 Task: Add an event with the title Third Coffee Meeting with Industry Leader, date '2023/10/04', time 8:50 AM to 10:50 AMand add a description: The sales team reviews individual and collective sales performance against set targets and key performance indicators (KPIs). They analyze sales metrics, revenue figures, conversion rates, and other relevant data to evaluate progress and identify areas for improvement. This performance review helps identify successful strategies and areas that require adjustment or additional support._x000D_
_x000D_
, put the event into Yellow category, logged in from the account softage.9@softage.netand send the event invitation to softage.6@softage.net with CC to  softage.7@softage.net. Set a reminder for the event 2 hour before
Action: Mouse moved to (85, 132)
Screenshot: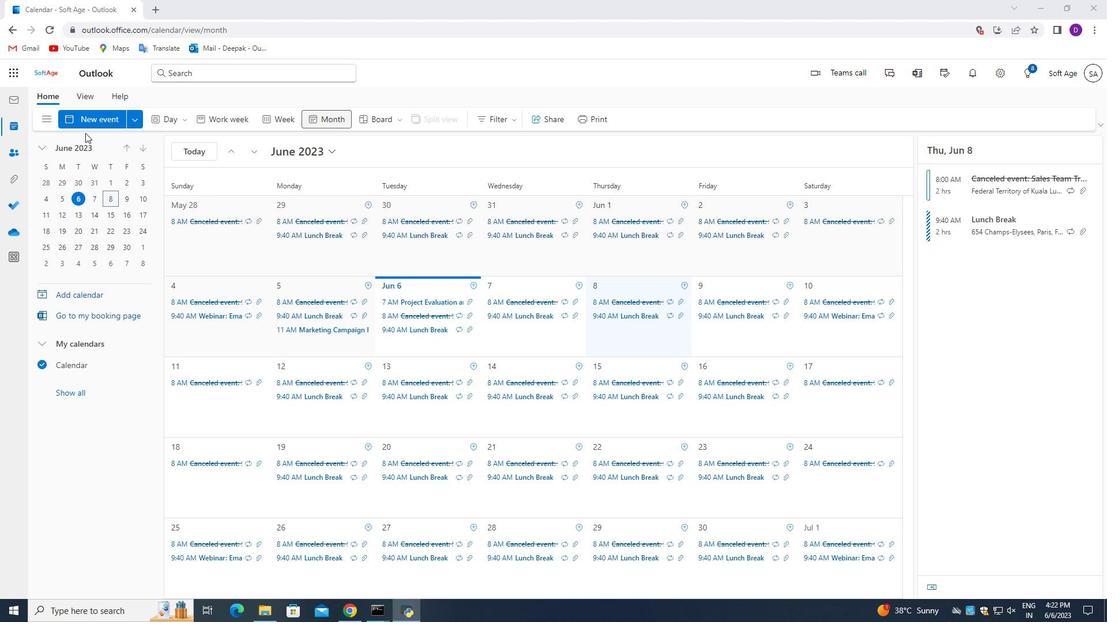 
Action: Mouse pressed left at (85, 132)
Screenshot: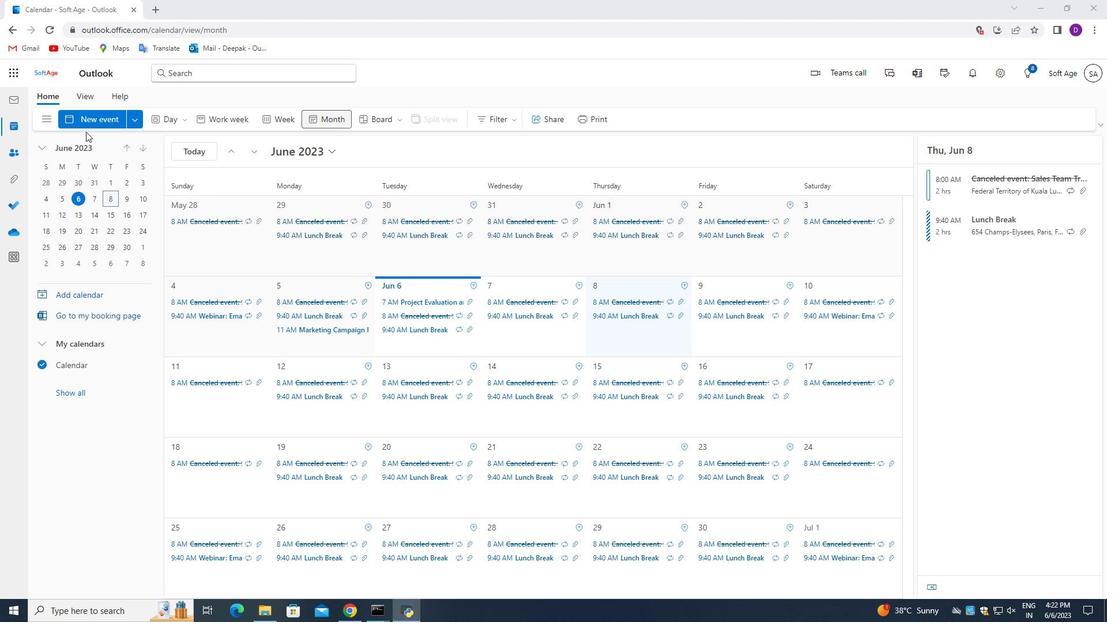 
Action: Mouse moved to (94, 119)
Screenshot: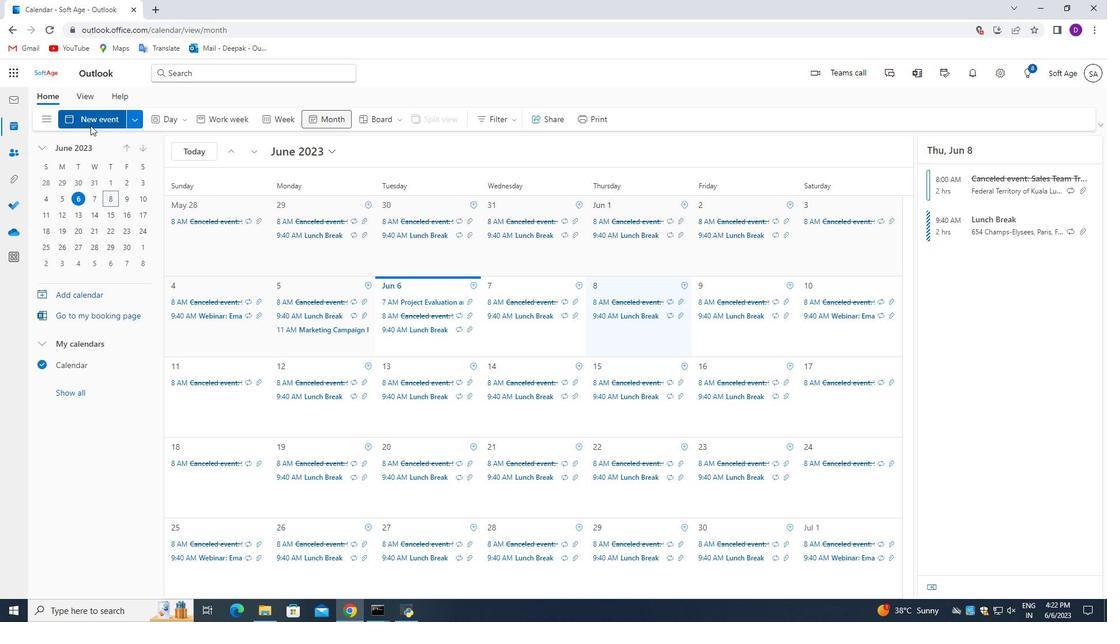
Action: Mouse pressed left at (94, 119)
Screenshot: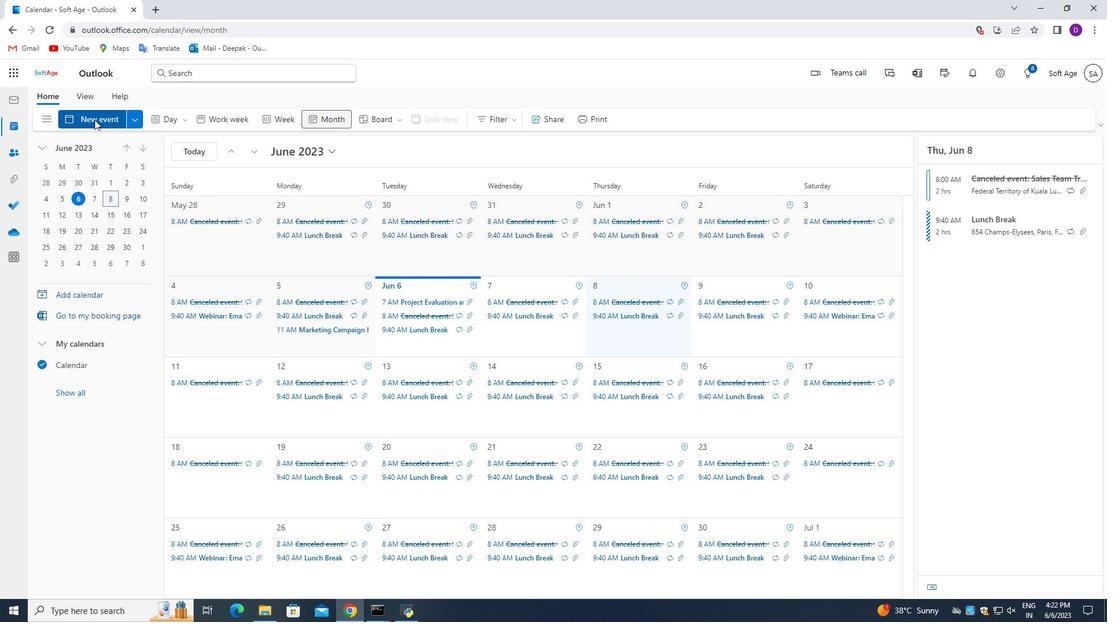 
Action: Mouse moved to (292, 180)
Screenshot: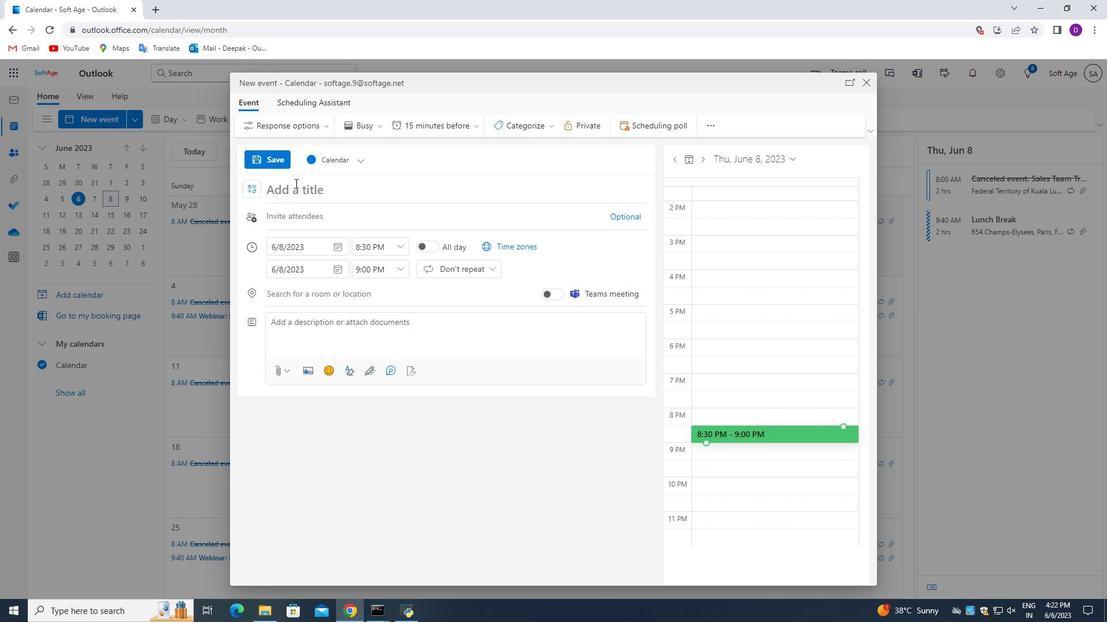 
Action: Key pressed <Key.caps_lock>T<Key.caps_lock>hird<Key.space><Key.caps_lock>C<Key.caps_lock>offee<Key.space><Key.caps_lock>M<Key.caps_lock>eeting<Key.space>with<Key.space><Key.caps_lock>I<Key.caps_lock>ndustry<Key.space><Key.caps_lock>L<Key.caps_lock>eader
Screenshot: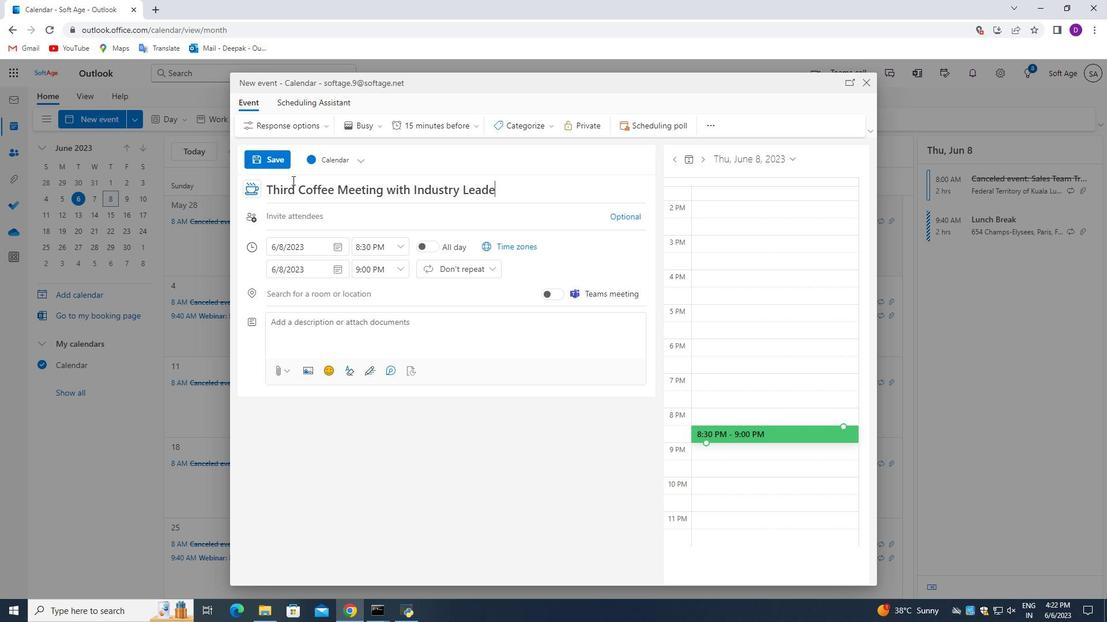 
Action: Mouse moved to (335, 249)
Screenshot: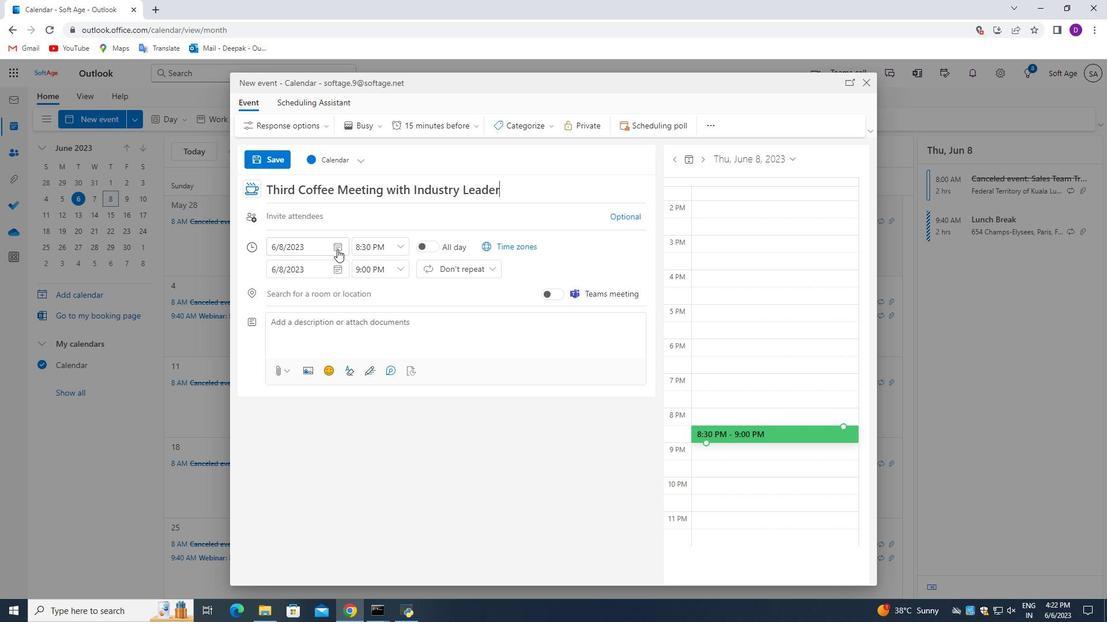 
Action: Mouse pressed left at (335, 249)
Screenshot: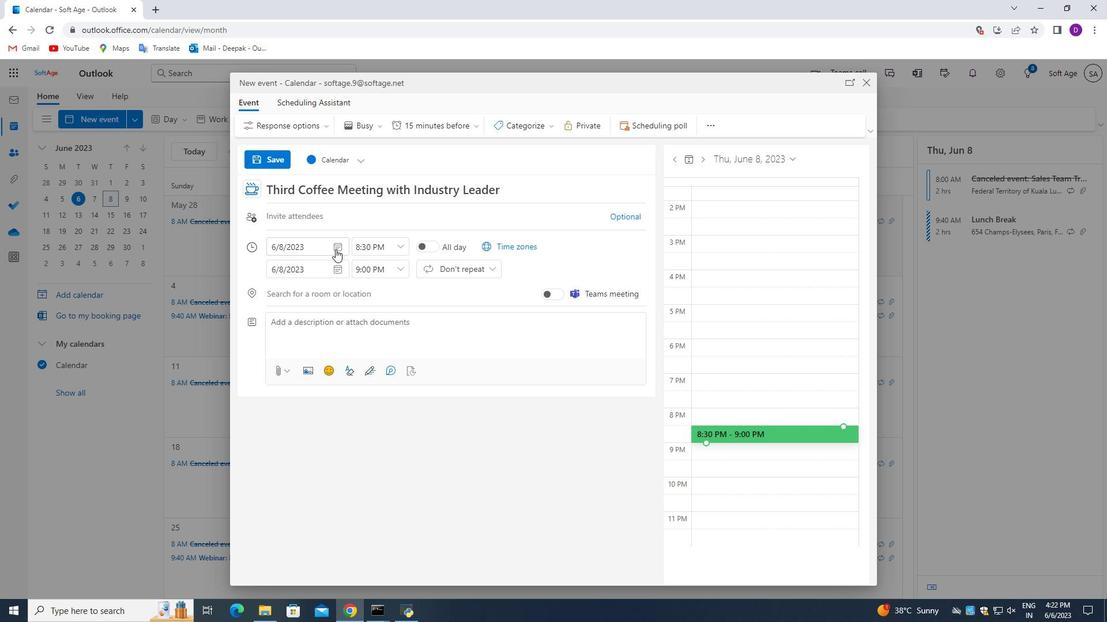 
Action: Mouse moved to (377, 276)
Screenshot: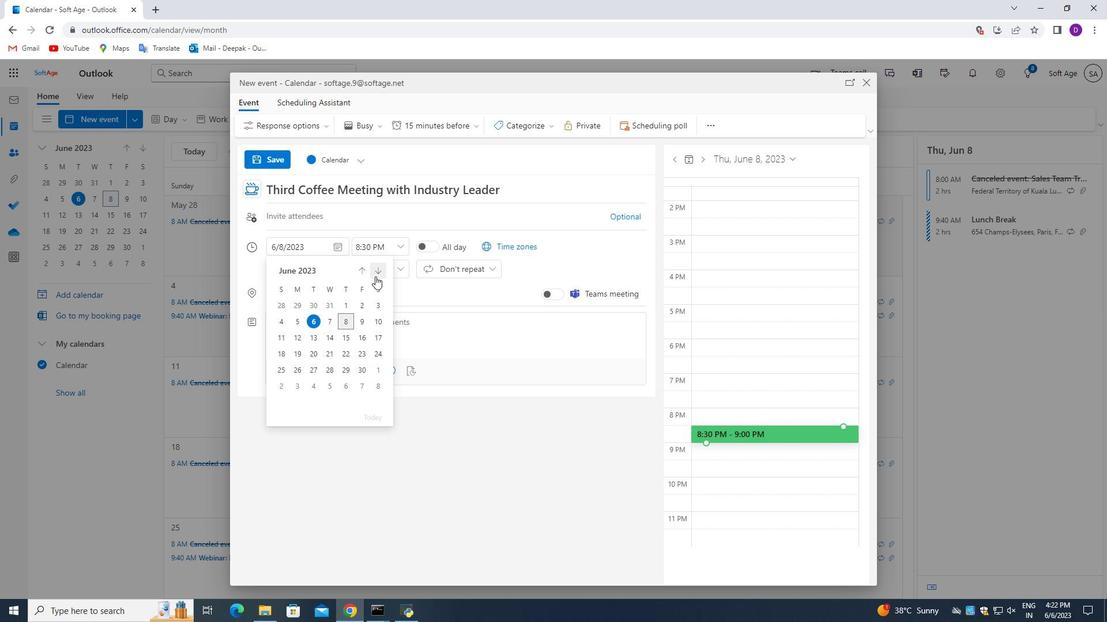 
Action: Mouse pressed left at (377, 276)
Screenshot: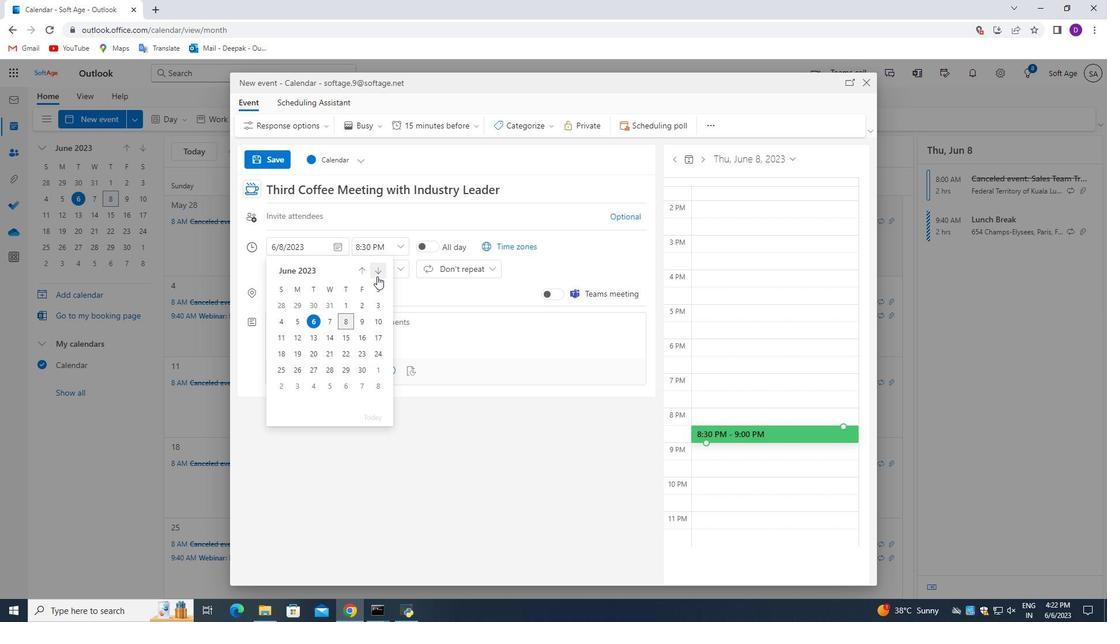 
Action: Mouse pressed left at (377, 276)
Screenshot: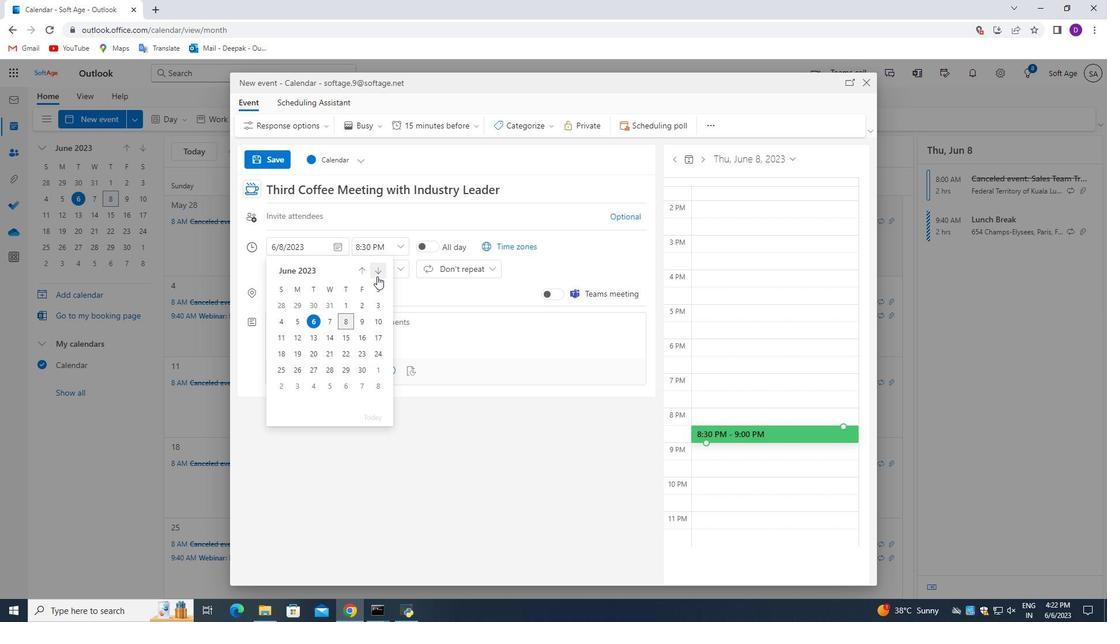 
Action: Mouse pressed left at (377, 276)
Screenshot: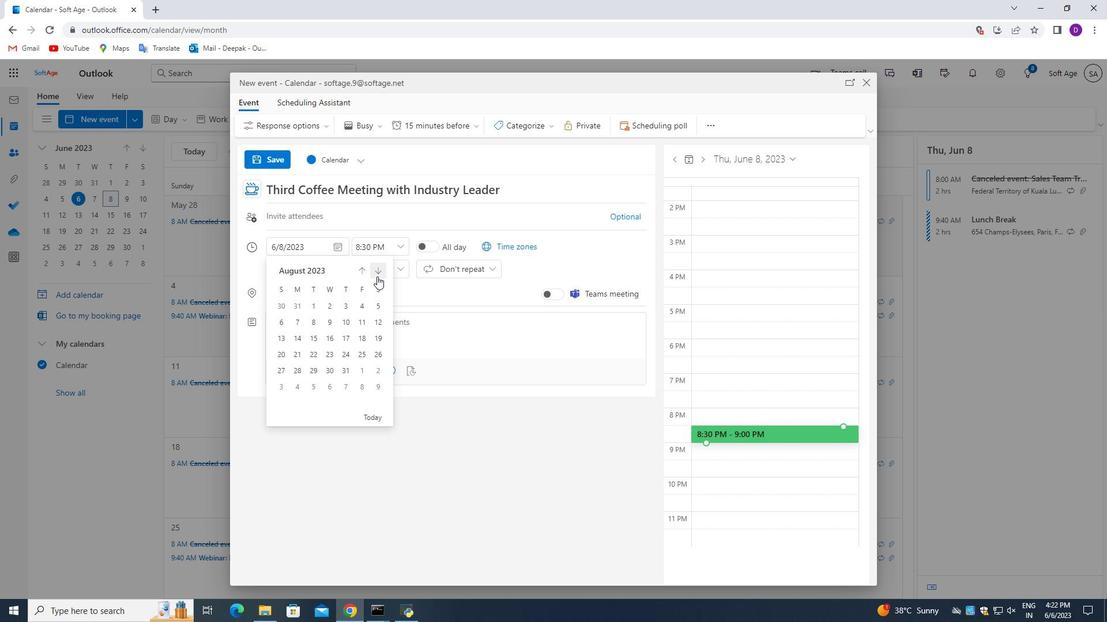 
Action: Mouse pressed left at (377, 276)
Screenshot: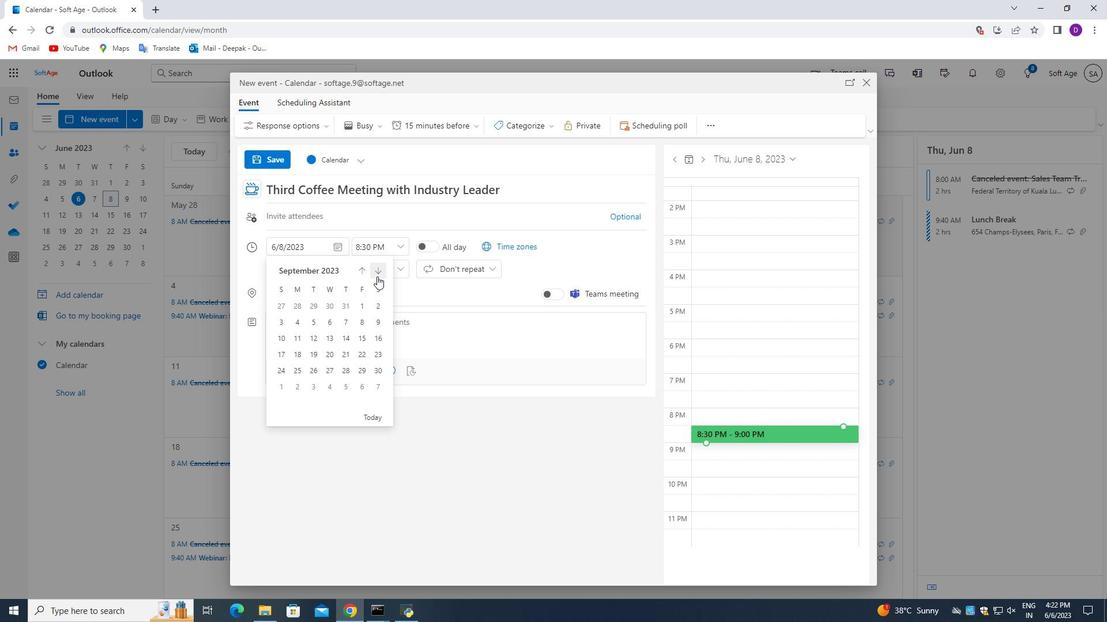
Action: Mouse moved to (335, 306)
Screenshot: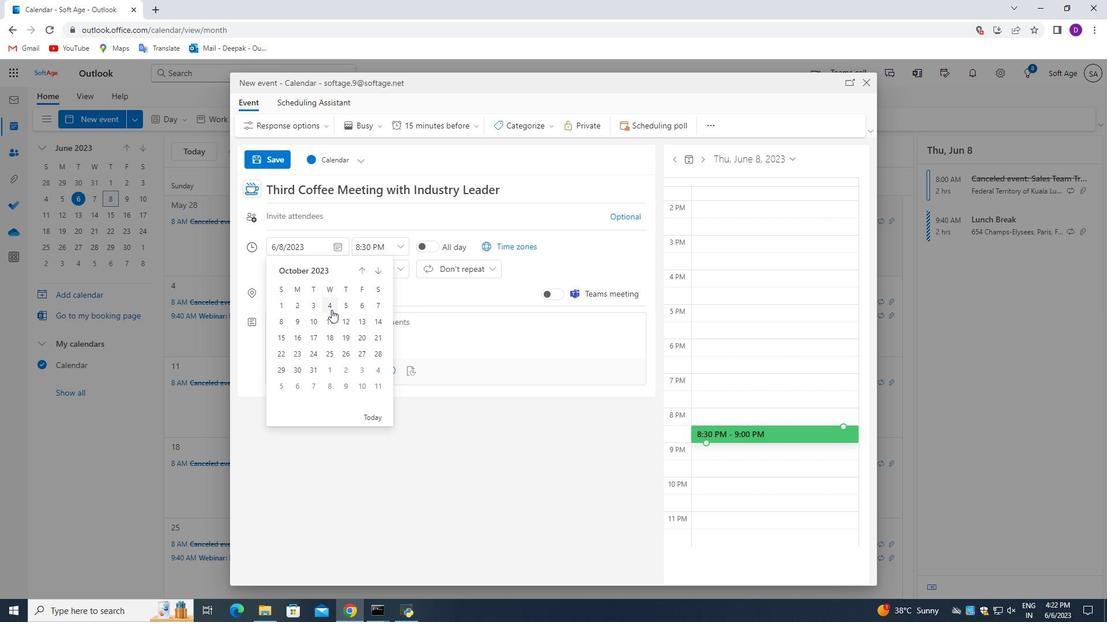 
Action: Mouse pressed left at (335, 306)
Screenshot: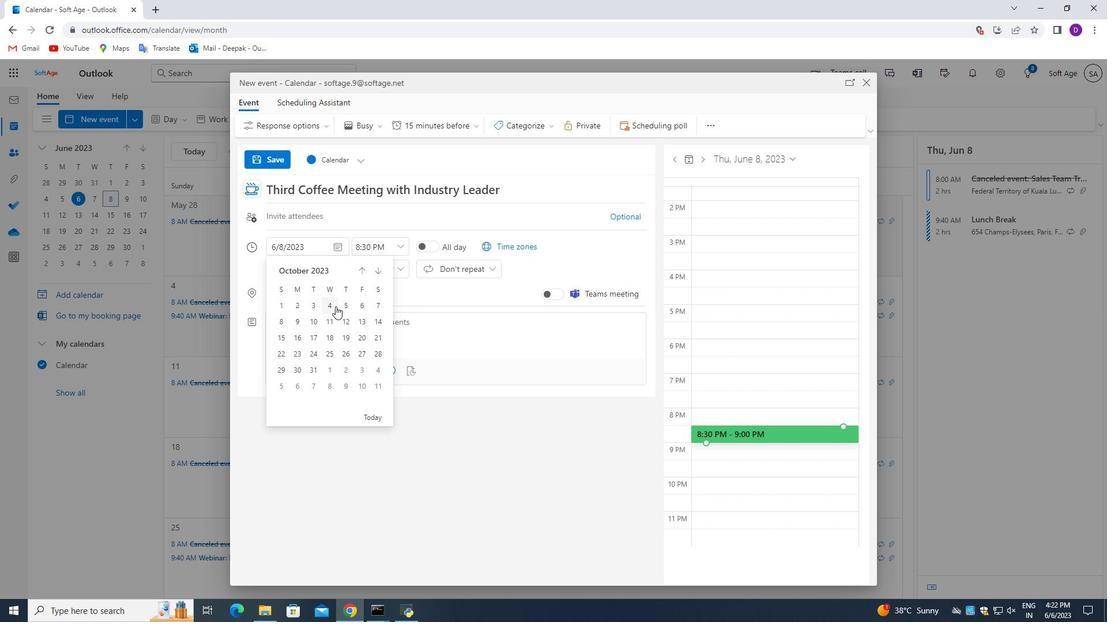 
Action: Mouse moved to (386, 244)
Screenshot: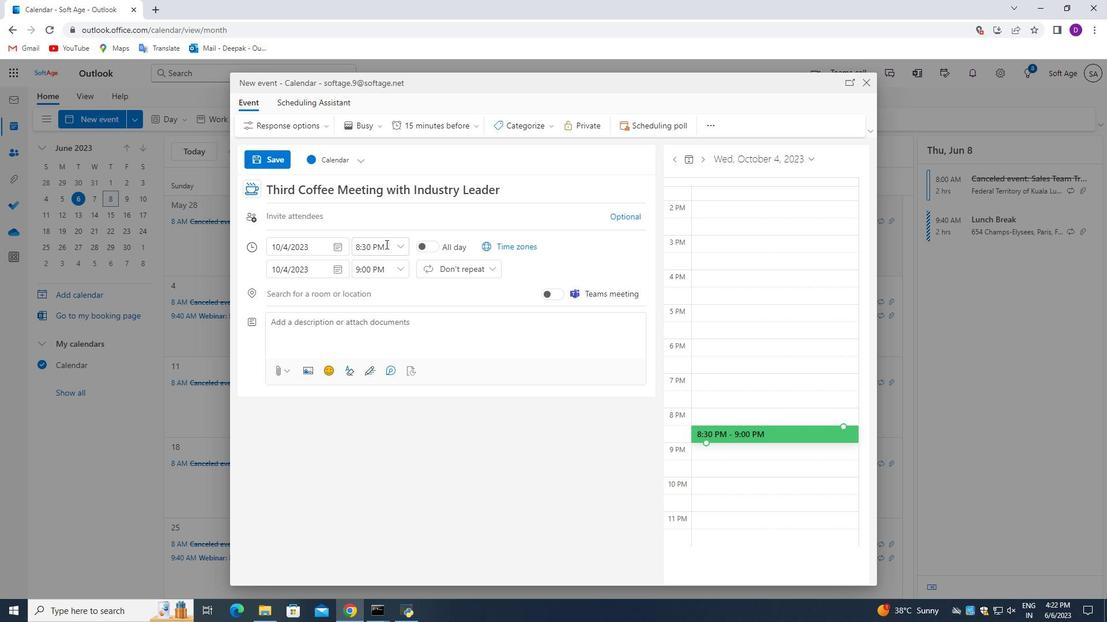 
Action: Mouse pressed left at (386, 244)
Screenshot: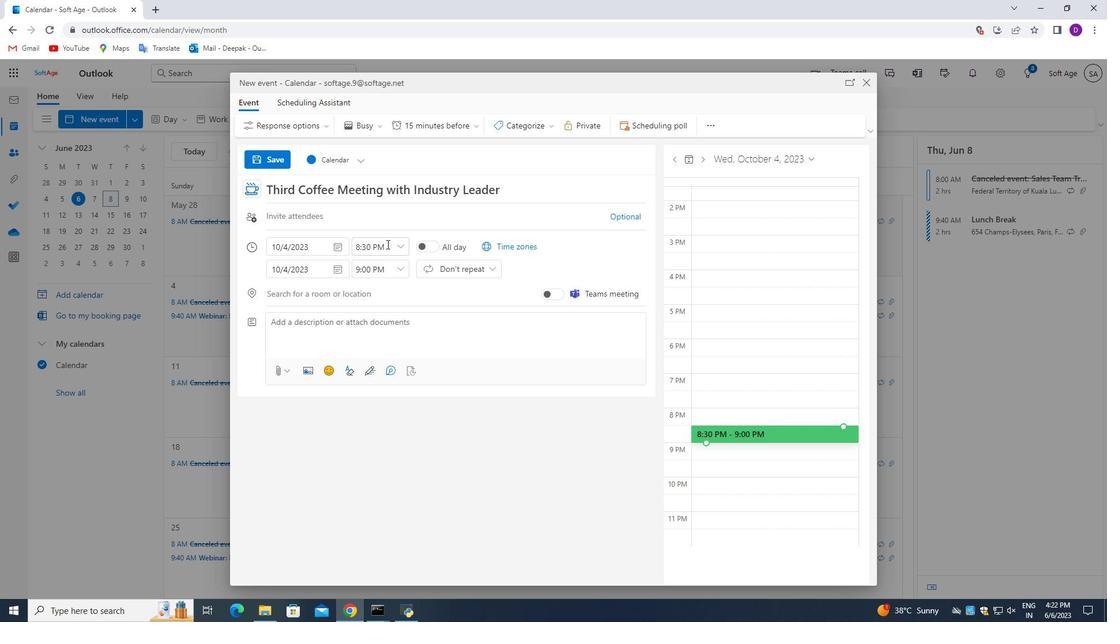
Action: Mouse pressed left at (386, 244)
Screenshot: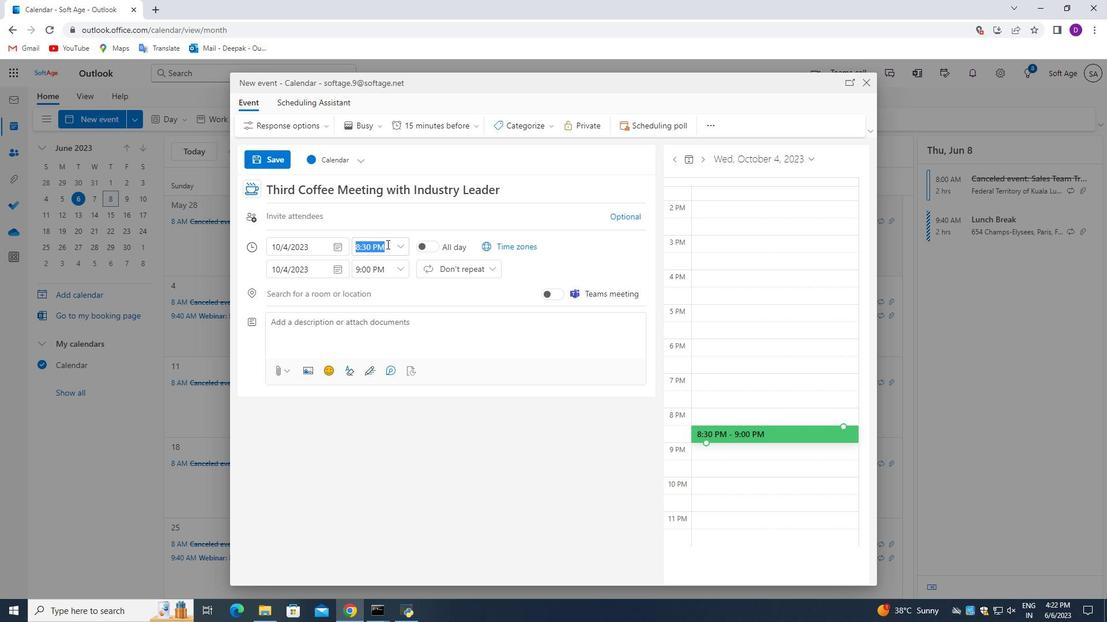 
Action: Mouse moved to (387, 244)
Screenshot: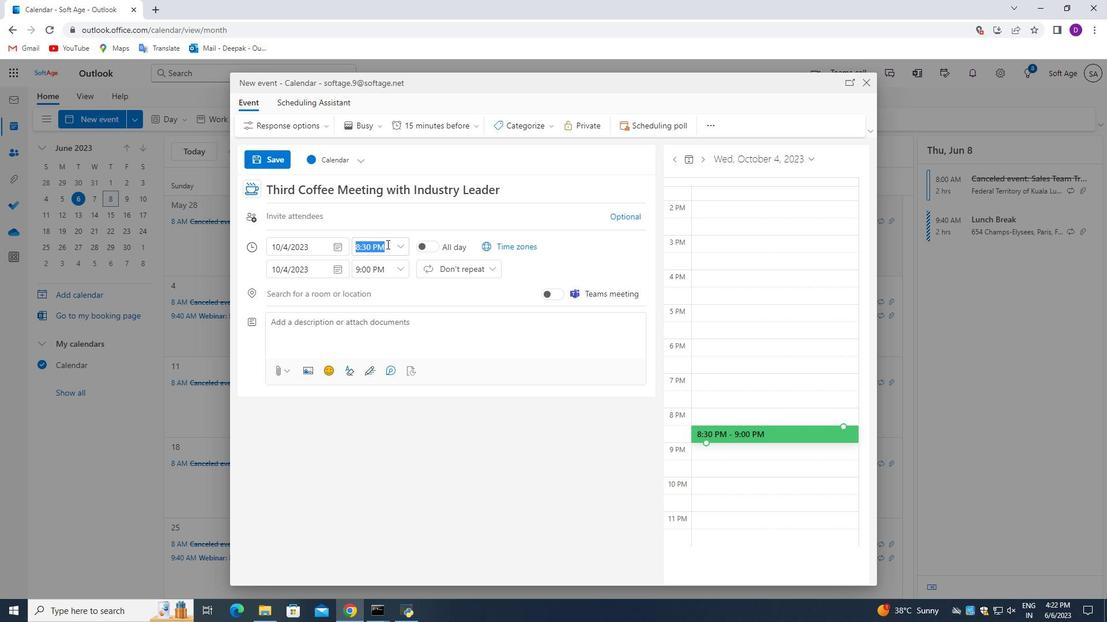 
Action: Mouse pressed left at (387, 244)
Screenshot: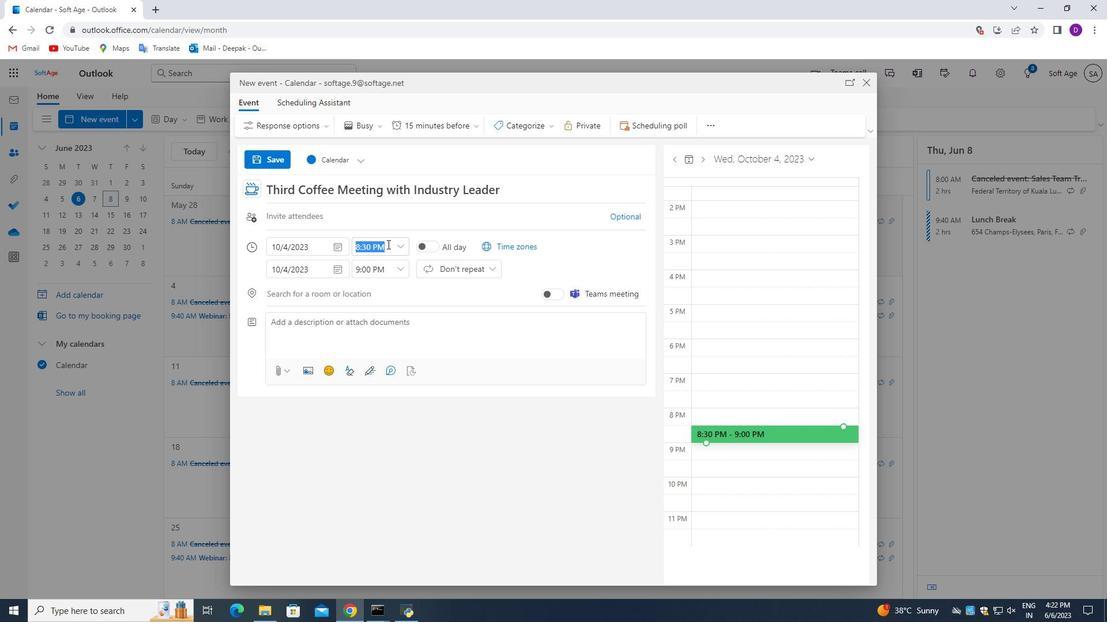 
Action: Mouse moved to (387, 251)
Screenshot: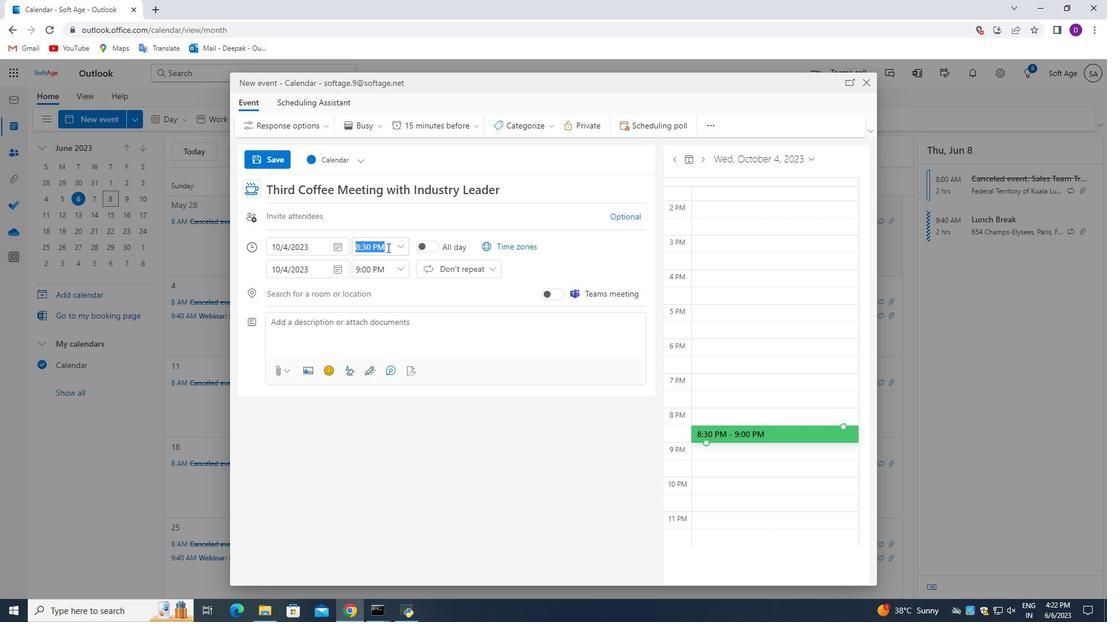 
Action: Mouse pressed left at (387, 251)
Screenshot: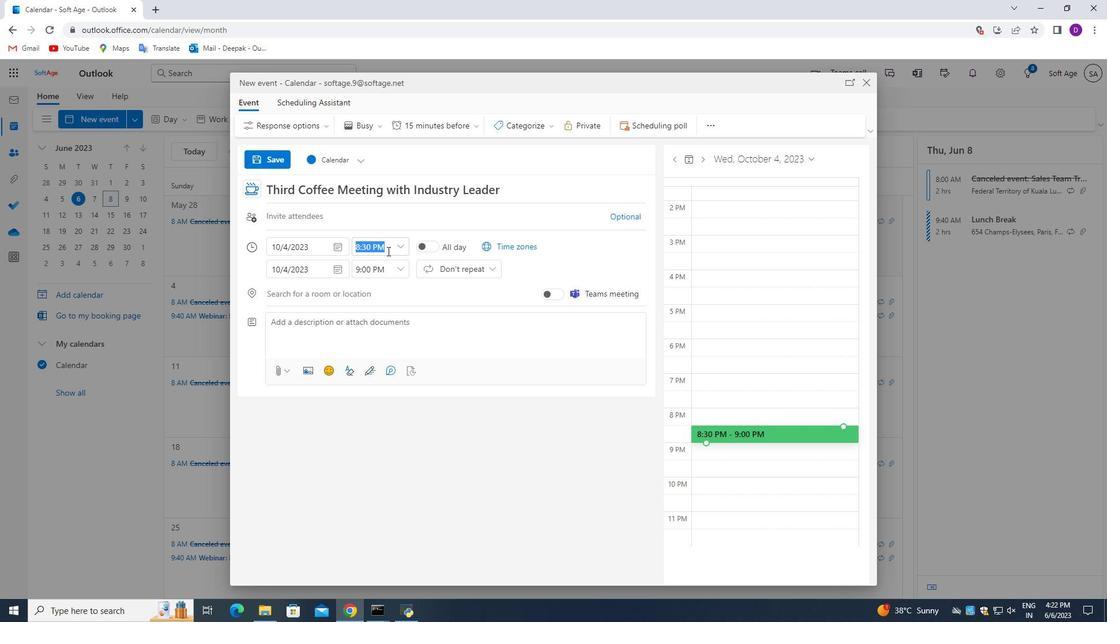
Action: Mouse moved to (385, 251)
Screenshot: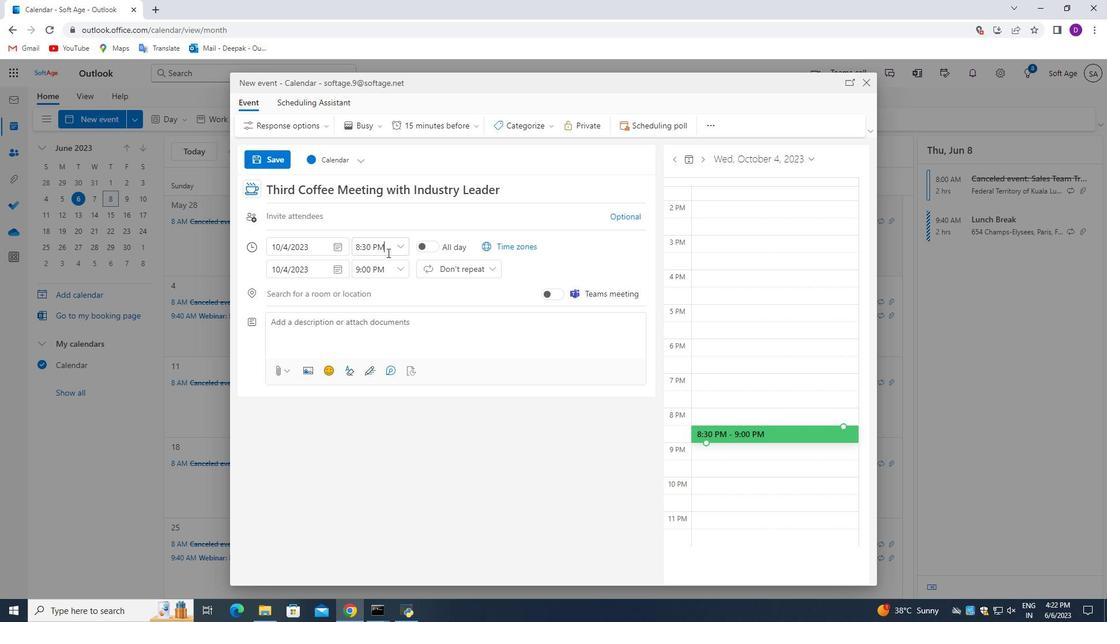 
Action: Key pressed <Key.backspace><Key.backspace><Key.backspace><Key.backspace><Key.backspace>50<Key.space><Key.caps_lock>AM<Key.caps_lock>
Screenshot: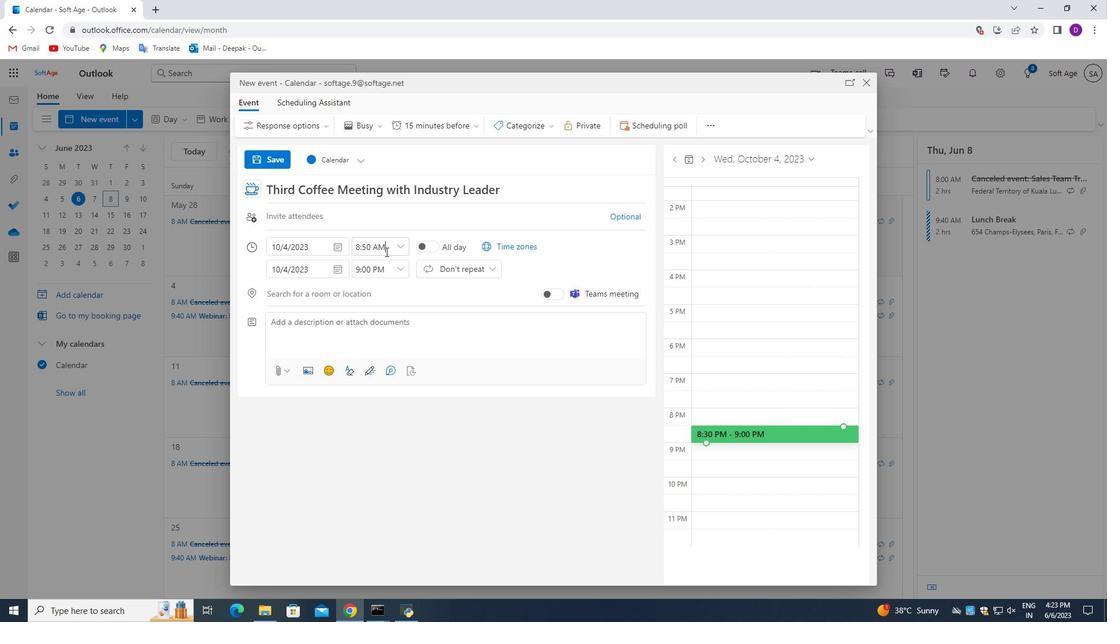 
Action: Mouse moved to (404, 269)
Screenshot: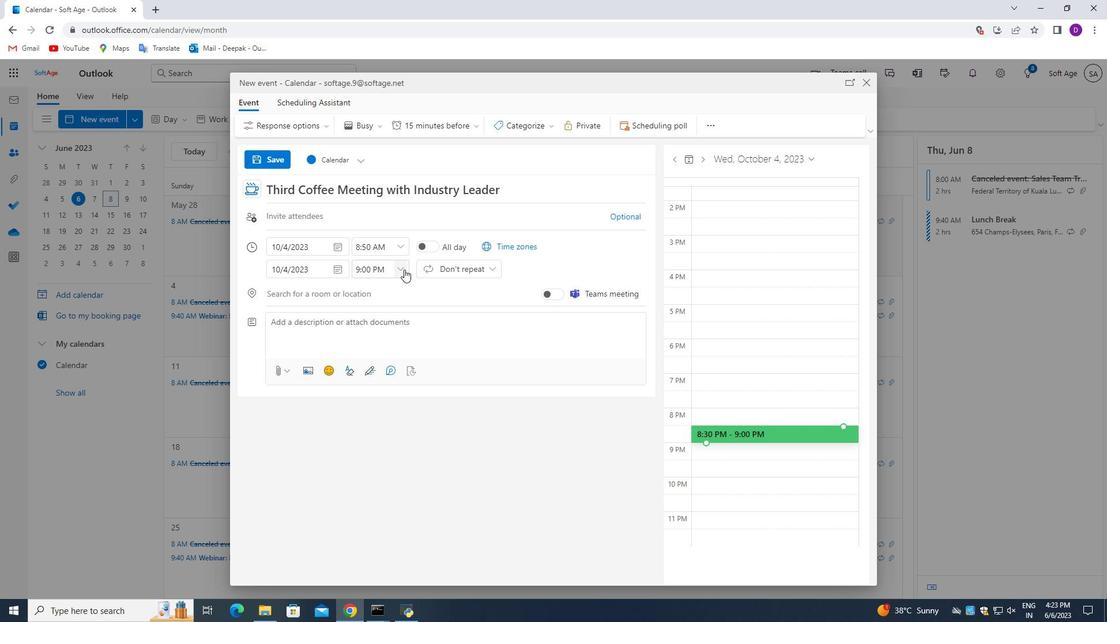 
Action: Mouse pressed left at (404, 269)
Screenshot: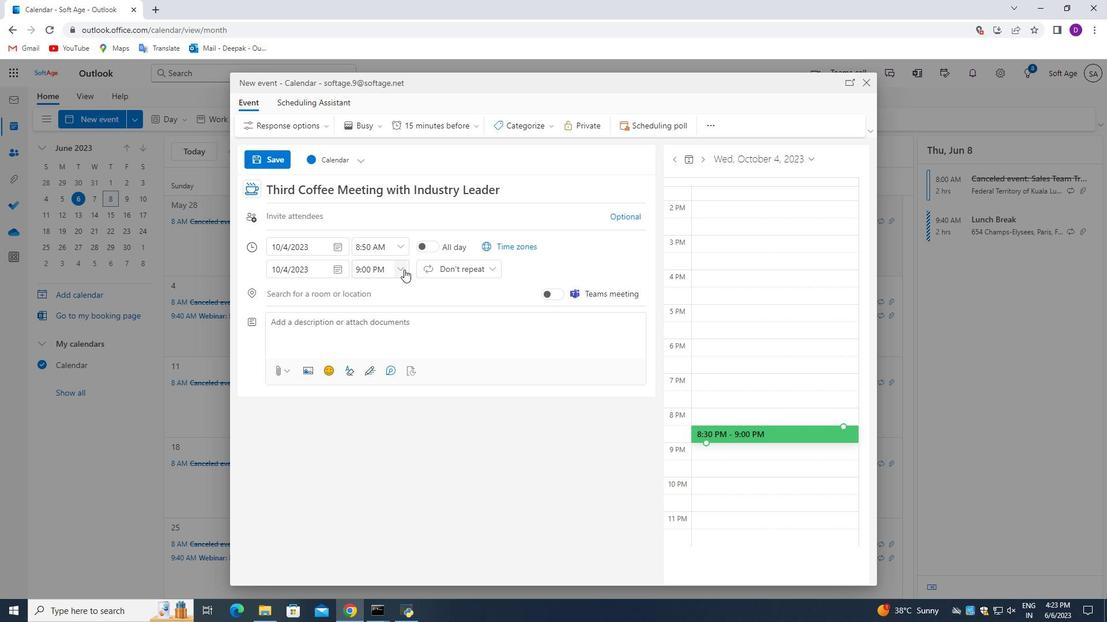
Action: Mouse moved to (388, 350)
Screenshot: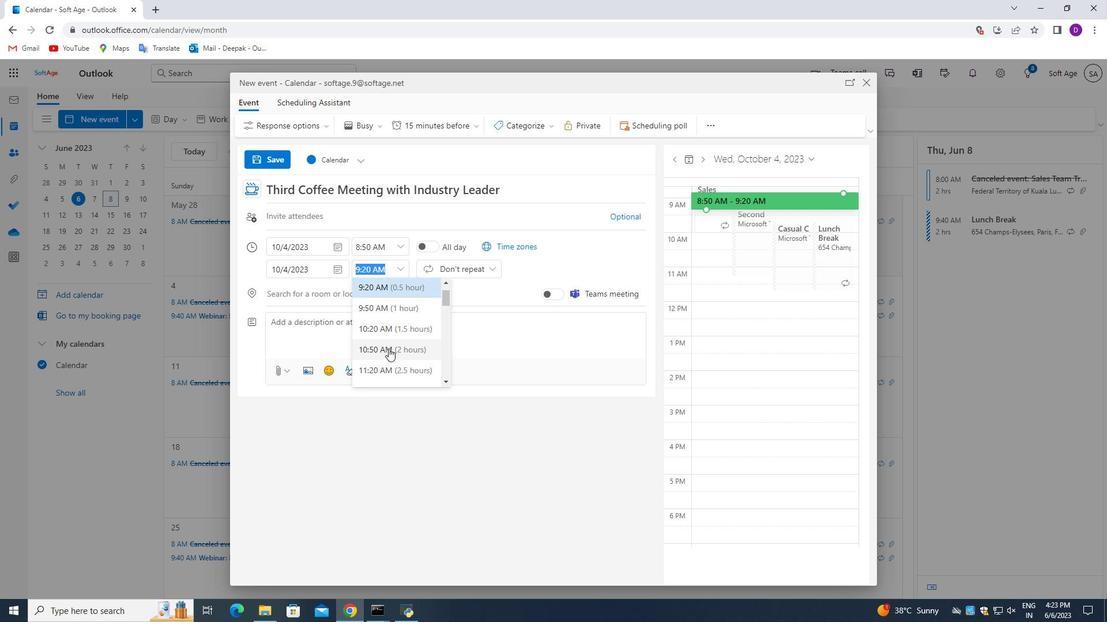 
Action: Mouse pressed left at (388, 350)
Screenshot: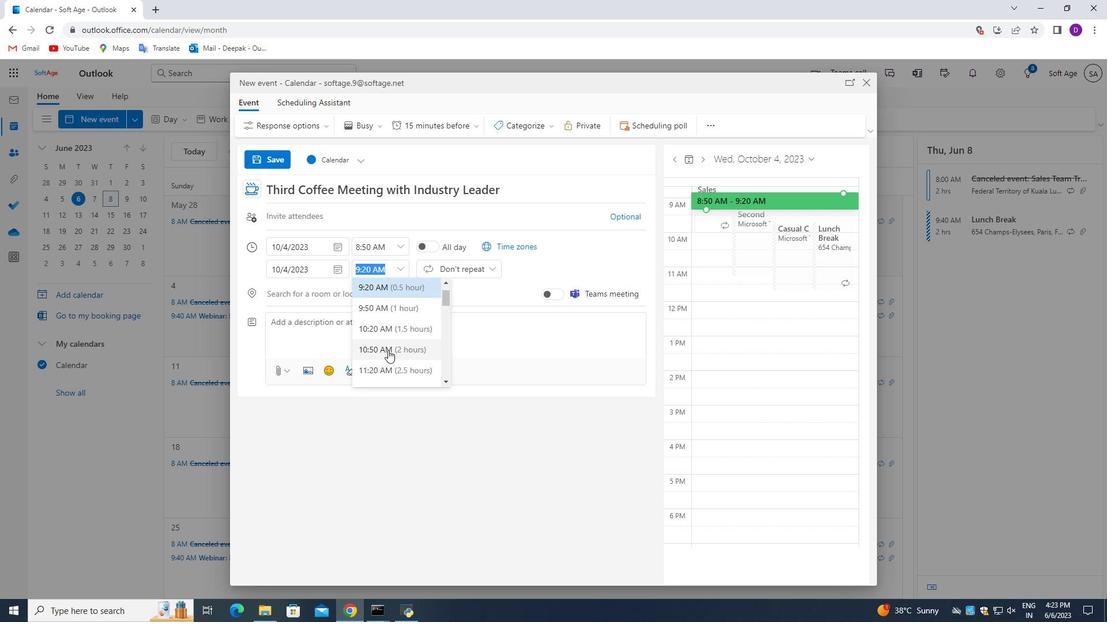 
Action: Mouse moved to (328, 330)
Screenshot: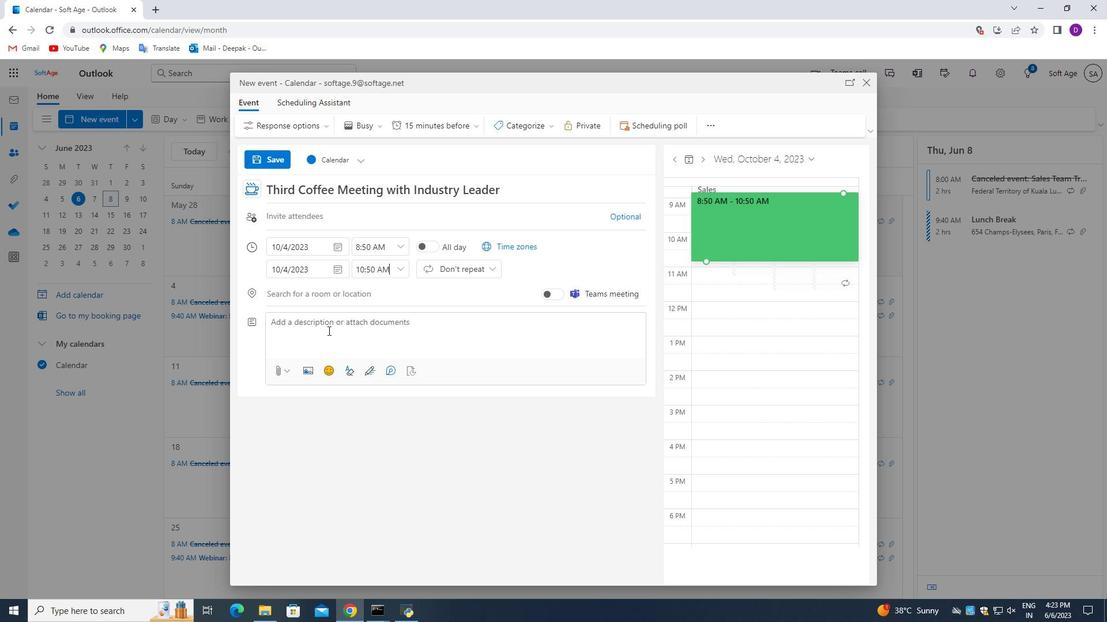 
Action: Mouse pressed left at (328, 330)
Screenshot: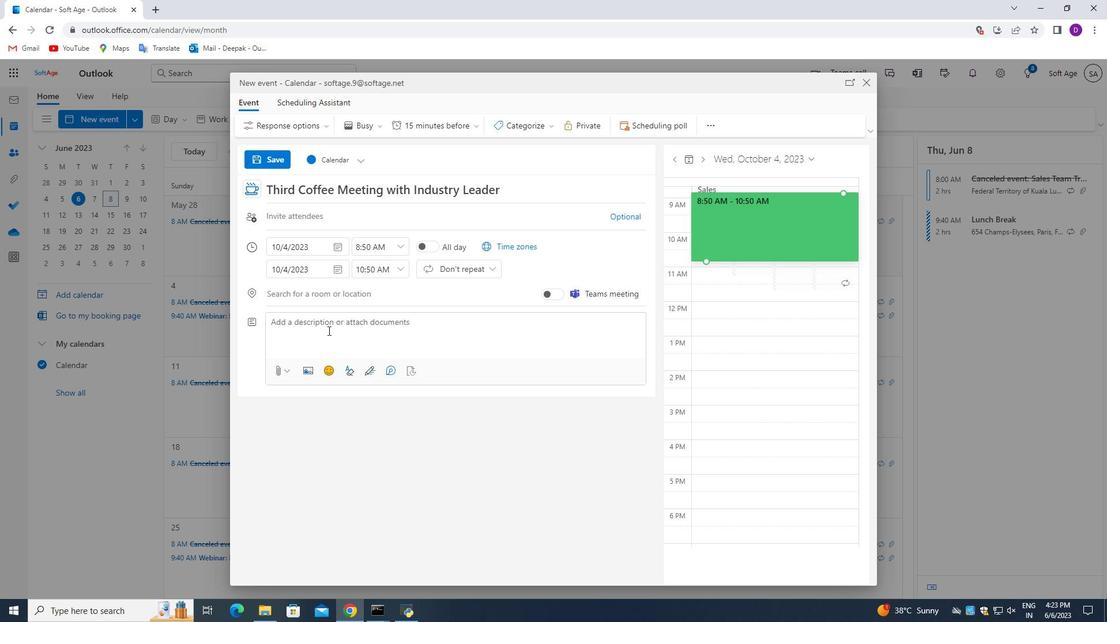 
Action: Key pressed <Key.caps_lock>T<Key.caps_lock>he<Key.space>sales<Key.space>team<Key.space>revui<Key.backspace><Key.backspace>iews<Key.space>ini]=<Key.backspace><Key.backspace><Key.backspace>dividual<Key.space>and<Key.space>collective<Key.space>sales<Key.space>performance<Key.space>against<Key.space>set<Key.space>targets<Key.space>and<Key.space>key<Key.space>performance<Key.space>inid<Key.backspace>dicators<Key.shift_r>(<Key.caps_lock>KPI<Key.caps_lock>s<Key.shift_r>)<Key.left><Key.left><Key.left><Key.left><Key.left><Key.left><Key.space><Key.right><Key.right><Key.right><Key.right><Key.right><Key.right>.<Key.space><Key.caps_lock>T<Key.caps_lock>hey<Key.space>analyze<Key.space>sales<Key.space>metrics,<Key.space>rec<Key.backspace>venue<Key.space>figures,<Key.space>conversion<Key.space>rates,<Key.space>and<Key.space>other<Key.space>relevant<Key.space>df<Key.backspace>ata<Key.space>to<Key.space>evaluate<Key.space>progress<Key.space>and<Key.space>identify<Key.space>areas<Key.space>for<Key.space>improvement.<Key.space><Key.caps_lock>T<Key.caps_lock>his<Key.space>perg<Key.backspace>formn<Key.backspace>ance<Key.space>review<Key.space>helps<Key.space>identify<Key.space>sud<Key.backspace>ccessful<Key.space>sr<Key.backspace>trategies<Key.space>and<Key.space>areas<Key.space>that<Key.space>require<Key.space>adjustment<Key.space>or<Key.space>additional<Key.space>support.
Screenshot: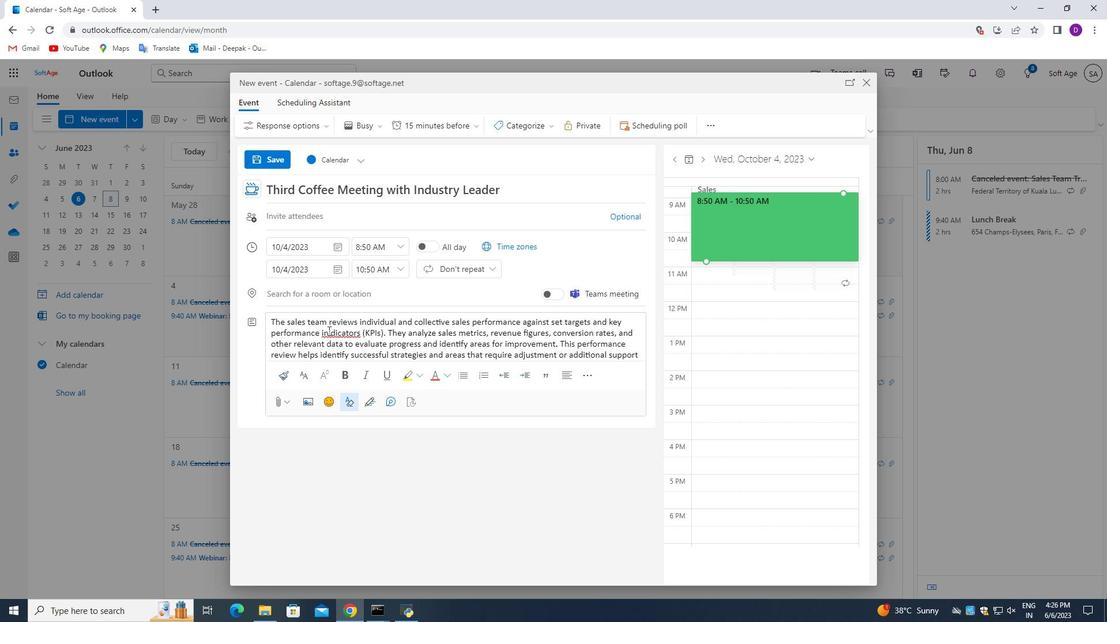 
Action: Mouse moved to (332, 335)
Screenshot: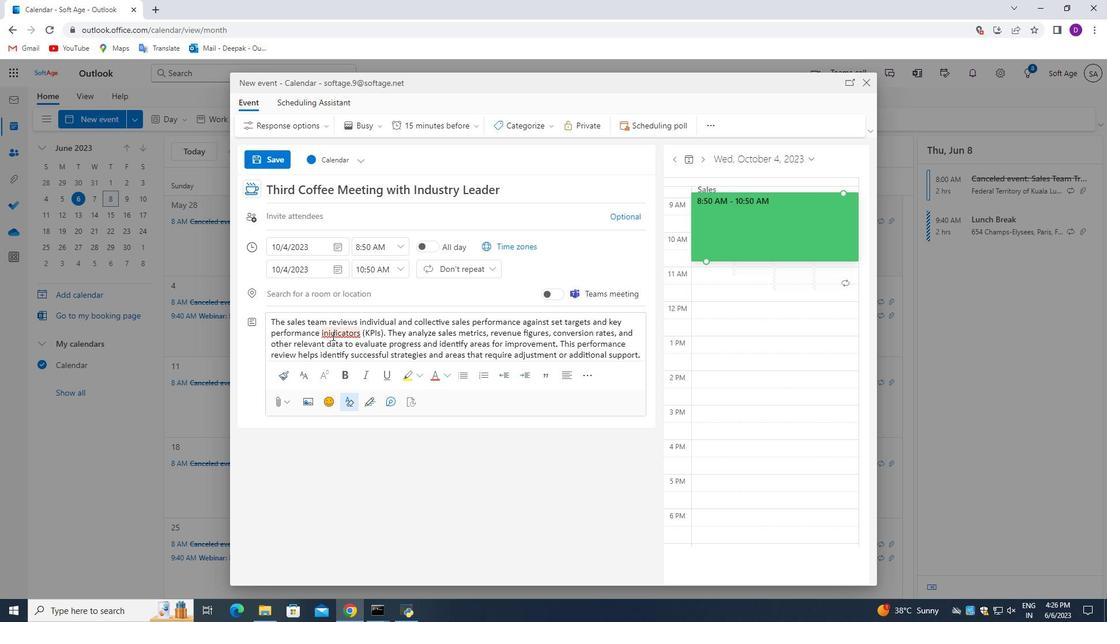 
Action: Mouse pressed left at (332, 335)
Screenshot: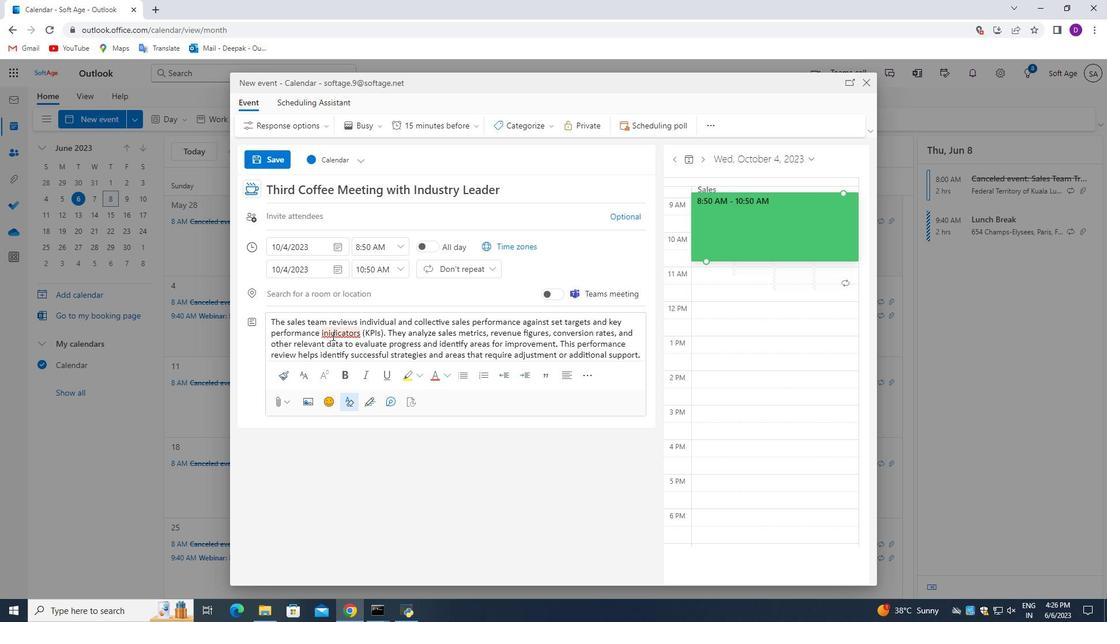
Action: Mouse moved to (329, 335)
Screenshot: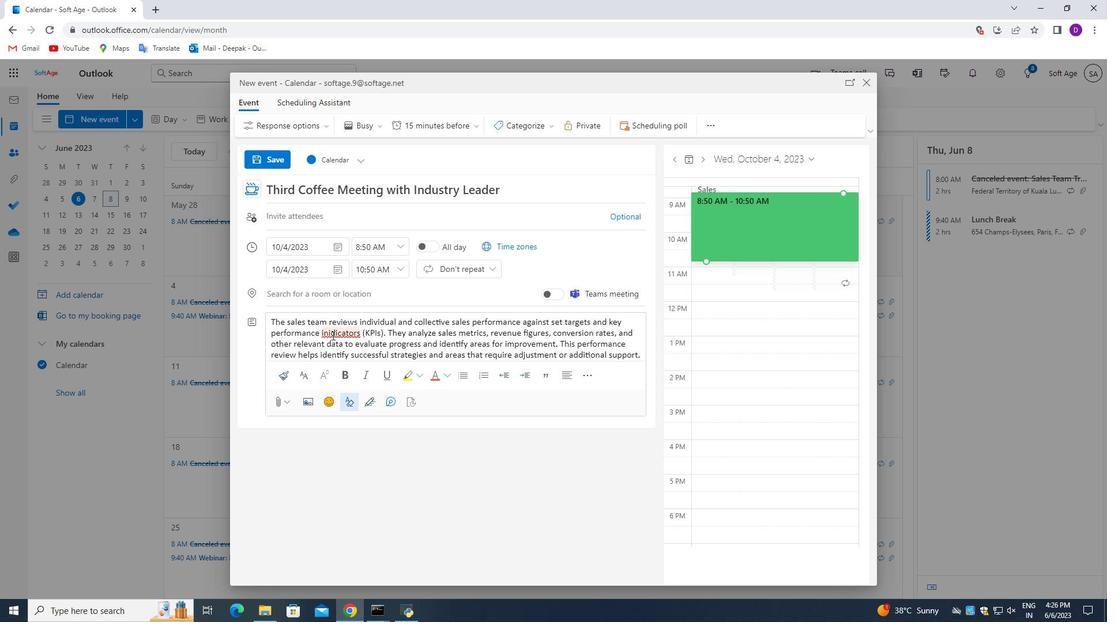 
Action: Mouse pressed left at (329, 335)
Screenshot: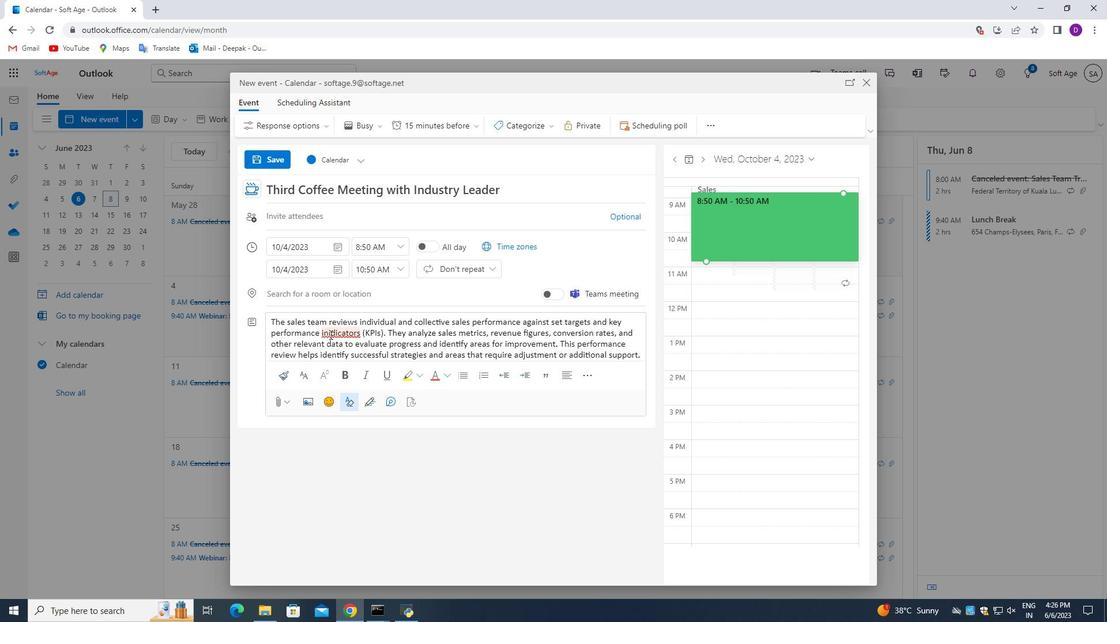 
Action: Mouse moved to (348, 327)
Screenshot: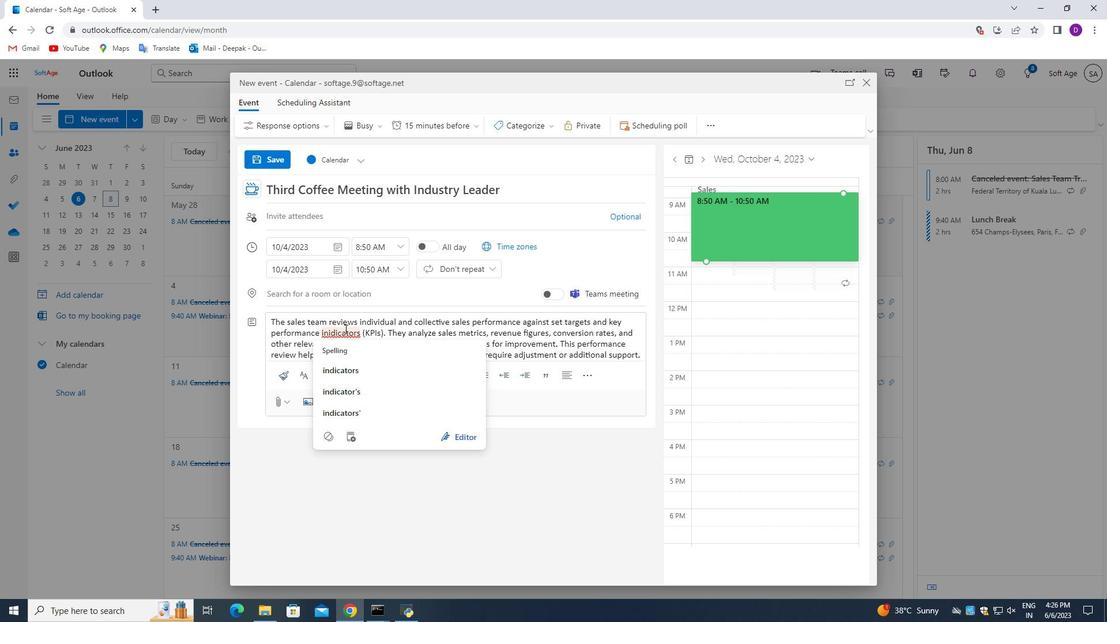 
Action: Key pressed <Key.backspace>
Screenshot: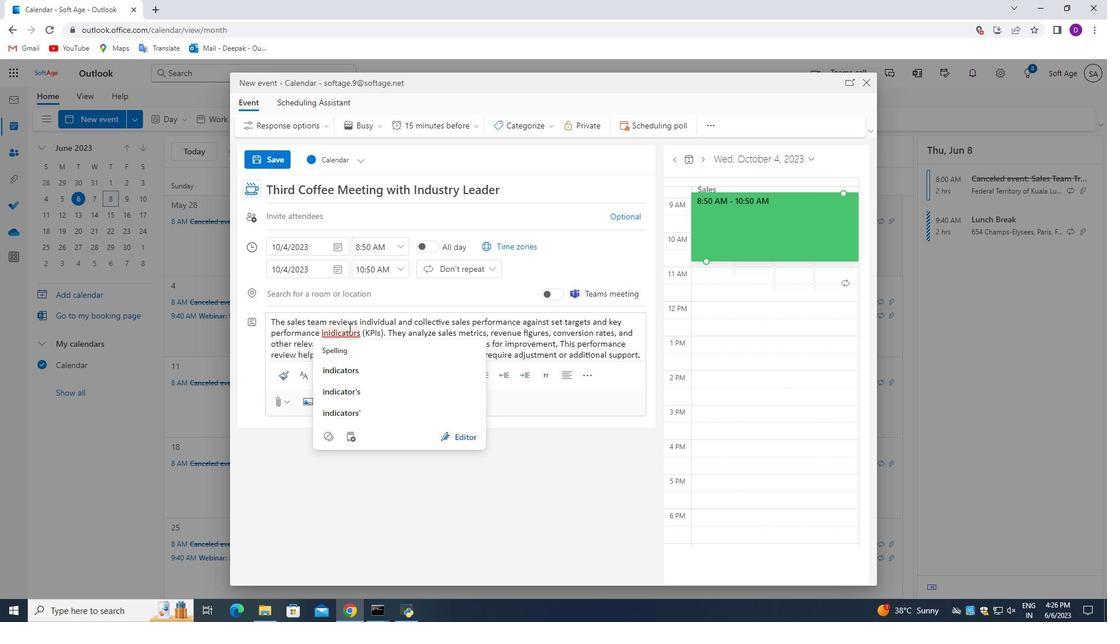
Action: Mouse moved to (504, 119)
Screenshot: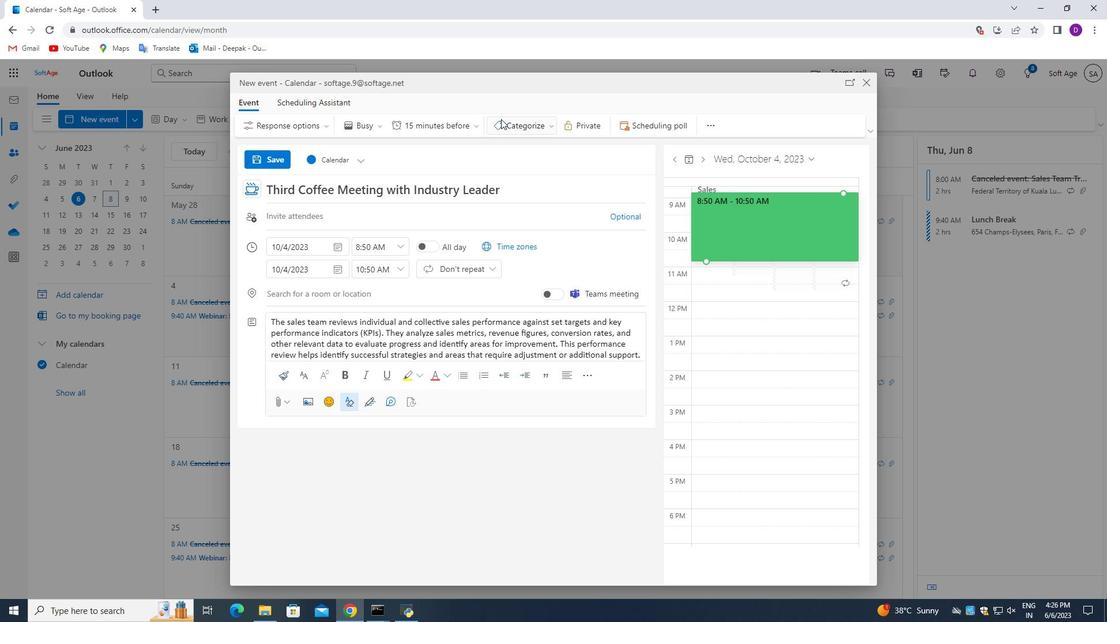 
Action: Mouse pressed left at (504, 119)
Screenshot: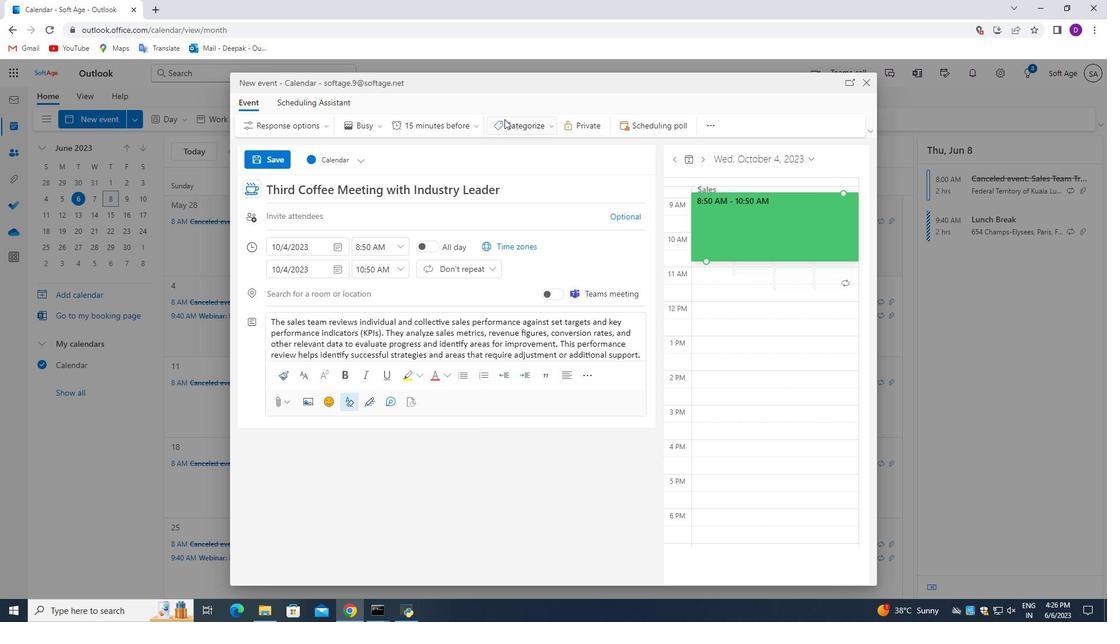 
Action: Mouse moved to (516, 245)
Screenshot: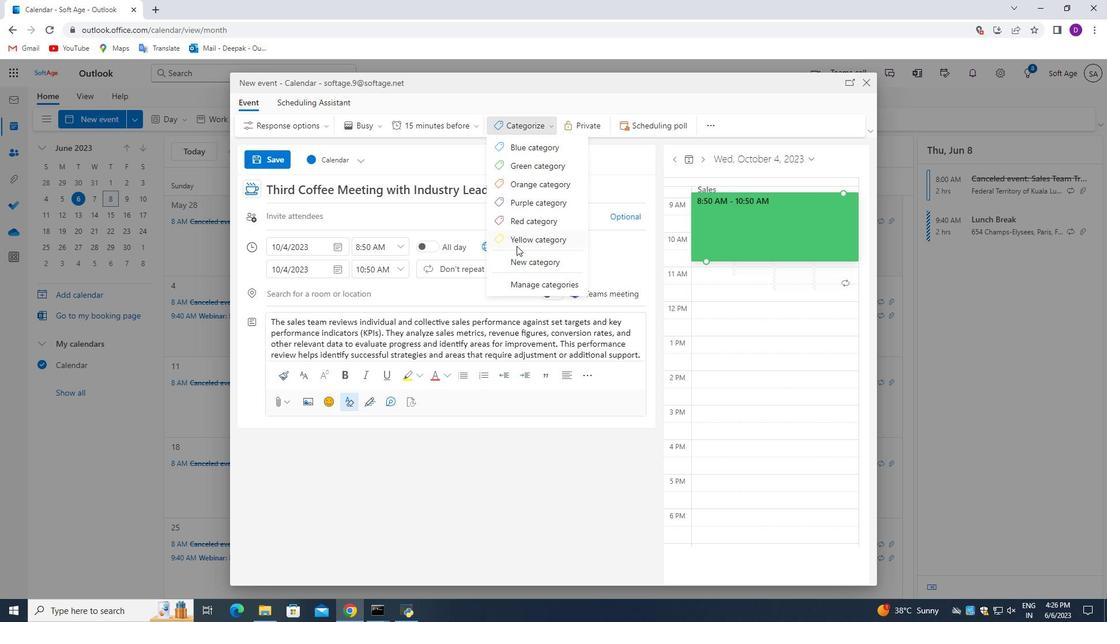 
Action: Mouse pressed left at (516, 245)
Screenshot: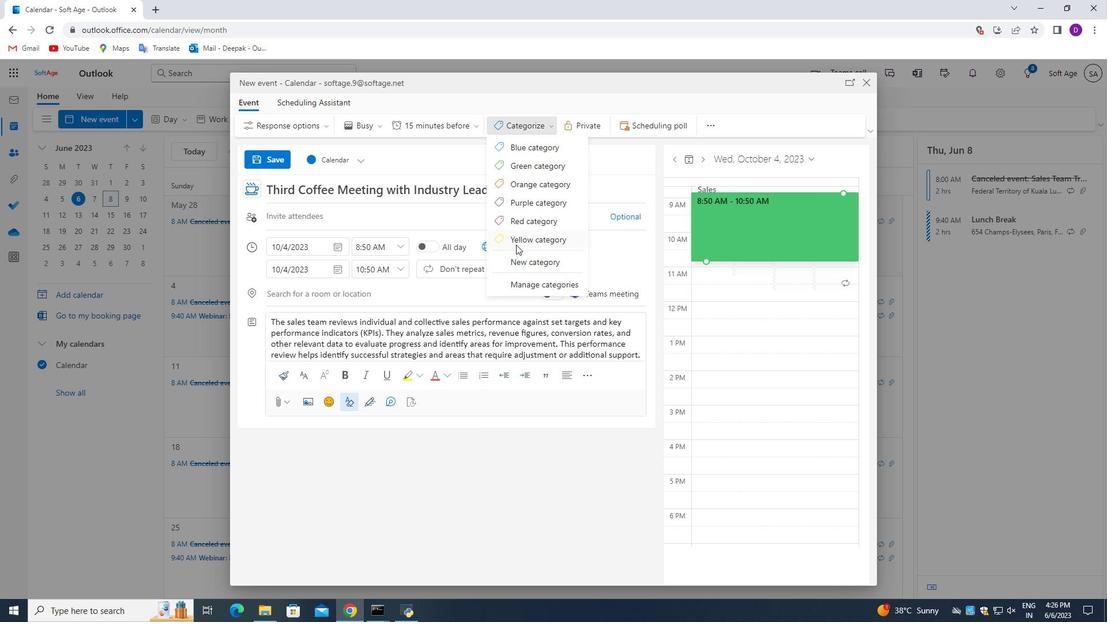 
Action: Mouse moved to (379, 218)
Screenshot: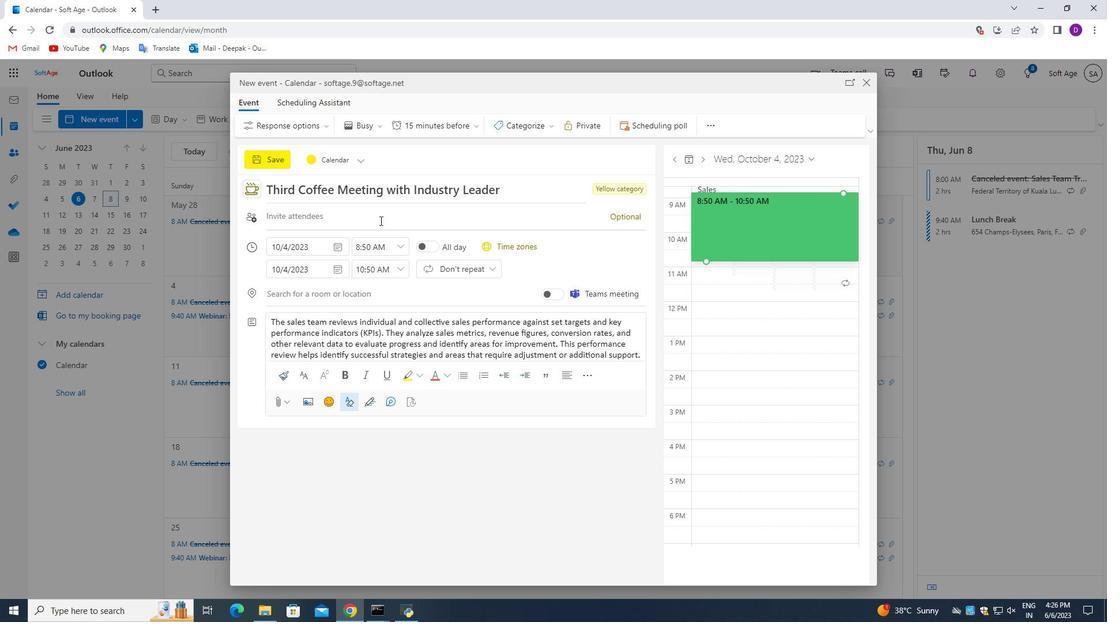
Action: Mouse pressed left at (379, 218)
Screenshot: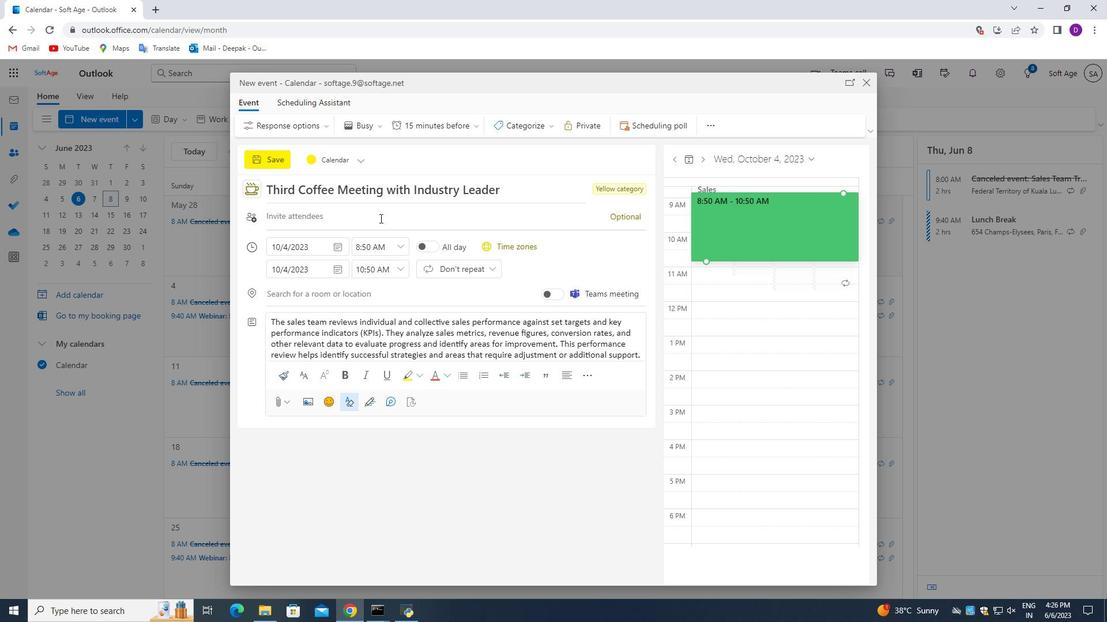 
Action: Key pressed softage.6<Key.shift>@softage.net<Key.enter>
Screenshot: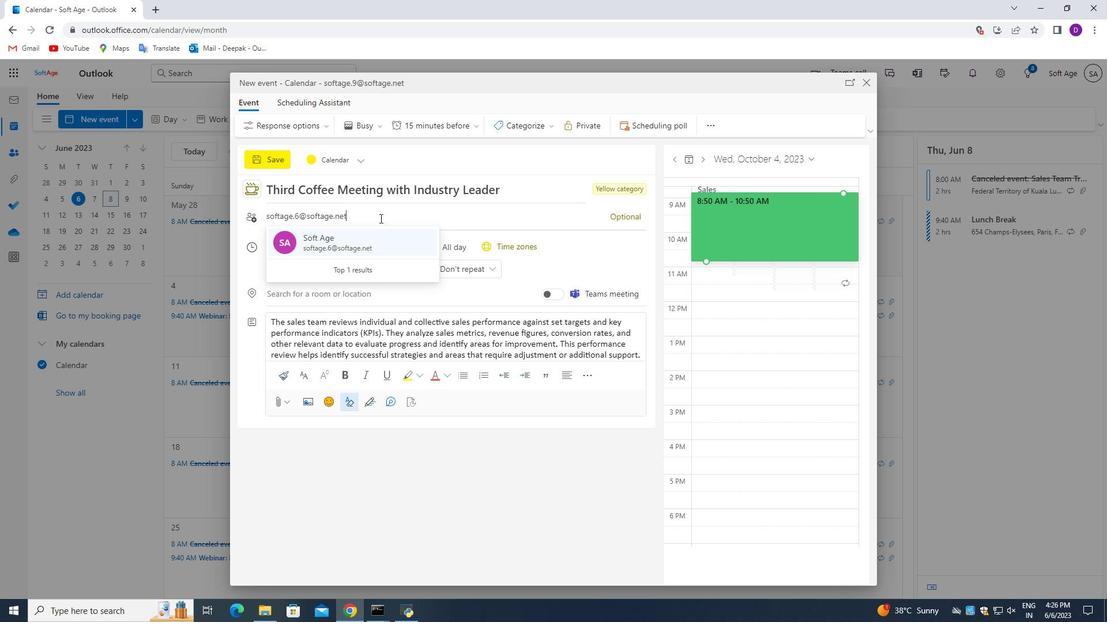 
Action: Mouse moved to (616, 214)
Screenshot: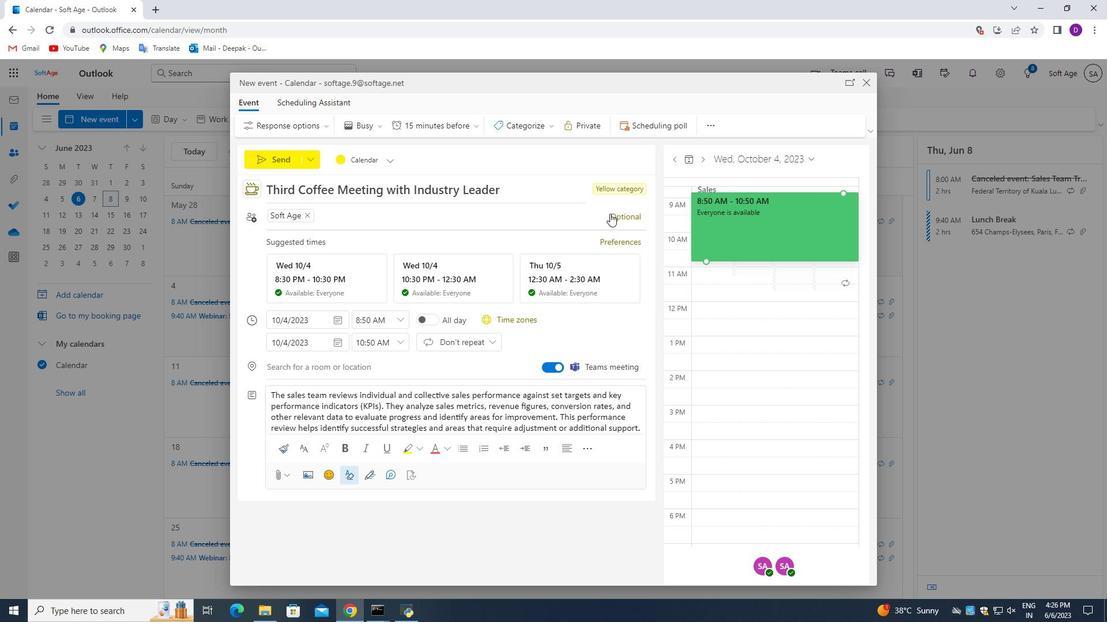 
Action: Mouse pressed left at (616, 214)
Screenshot: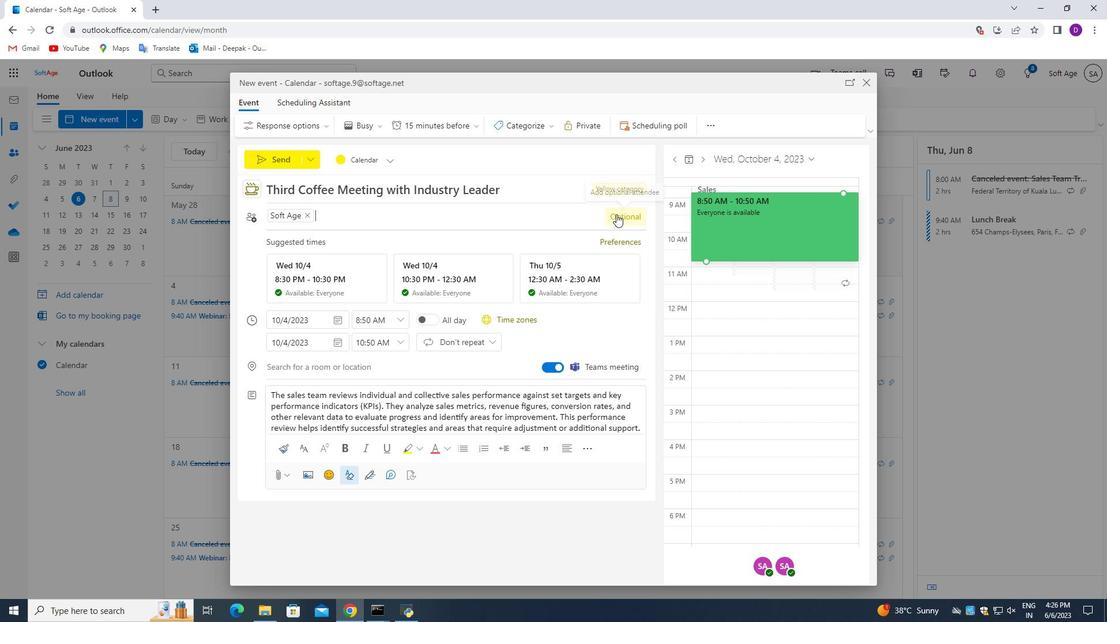 
Action: Mouse moved to (362, 243)
Screenshot: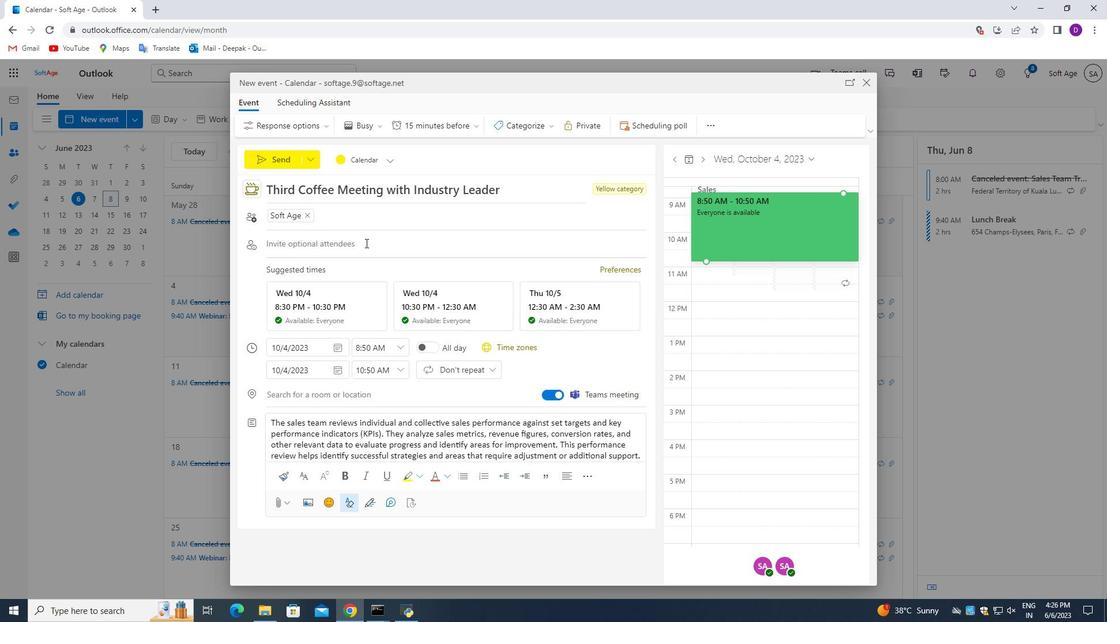
Action: Key pressed softage.7<Key.shift>@softage.net<Key.enter>
Screenshot: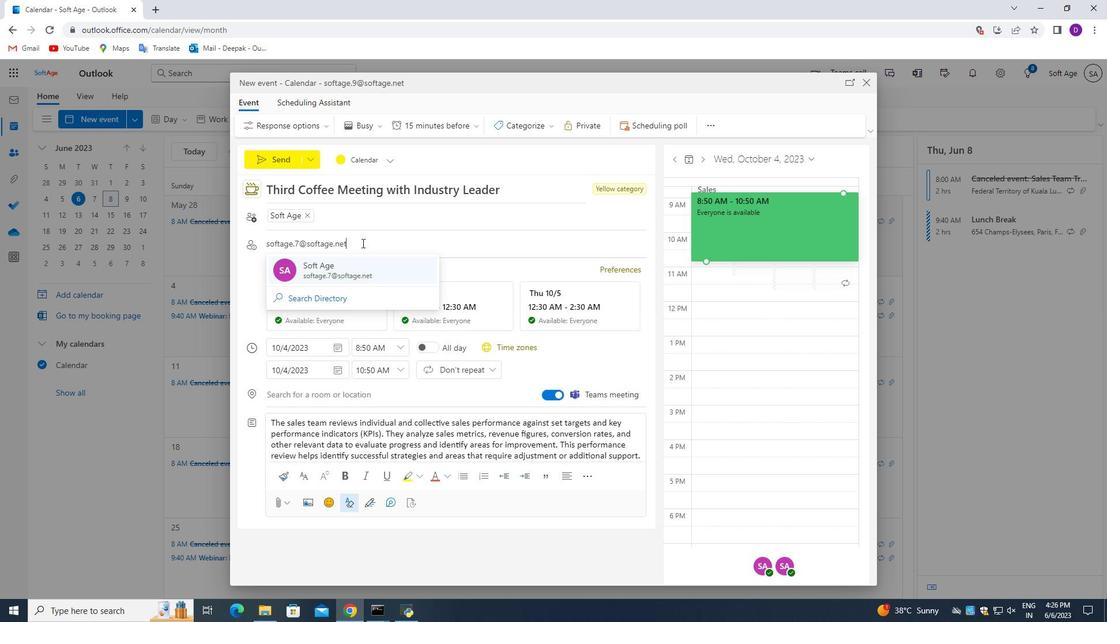 
Action: Mouse moved to (448, 125)
Screenshot: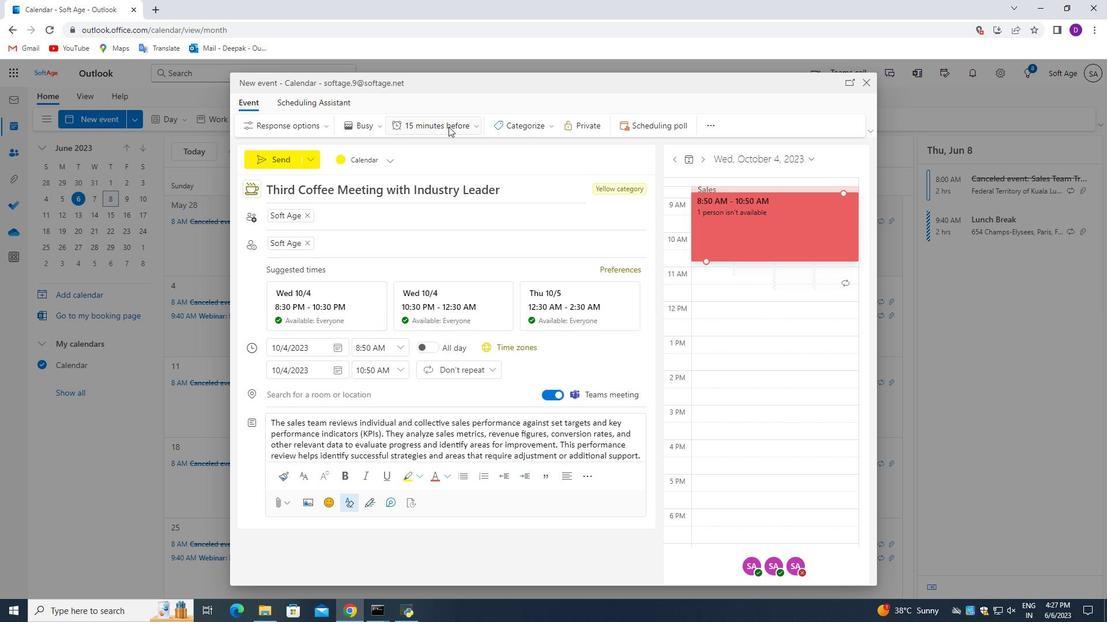 
Action: Mouse pressed left at (448, 125)
Screenshot: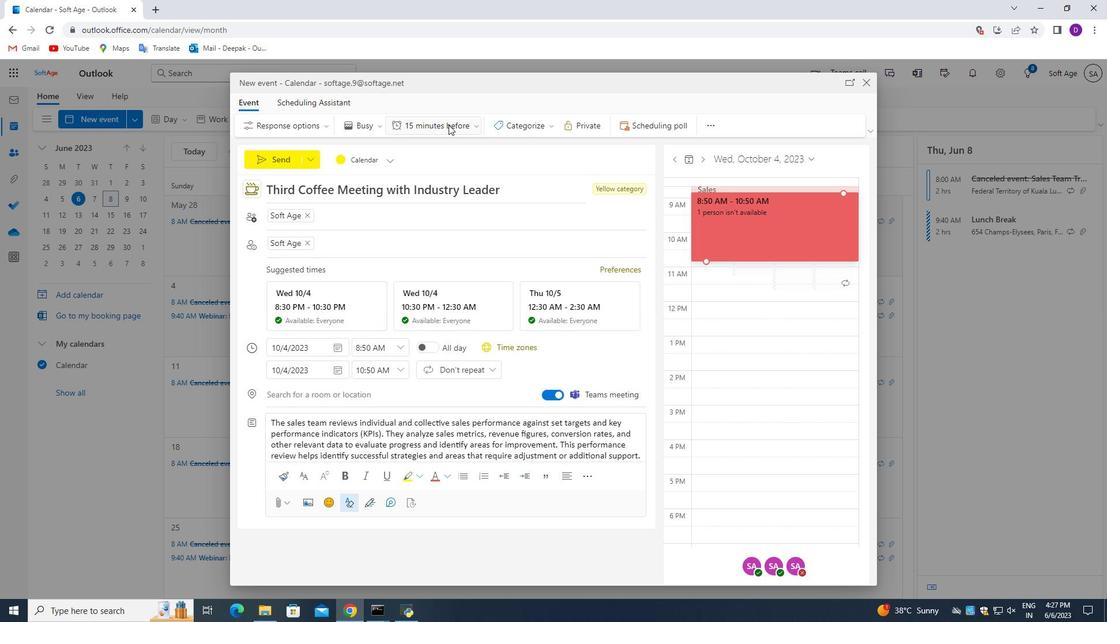 
Action: Mouse moved to (443, 273)
Screenshot: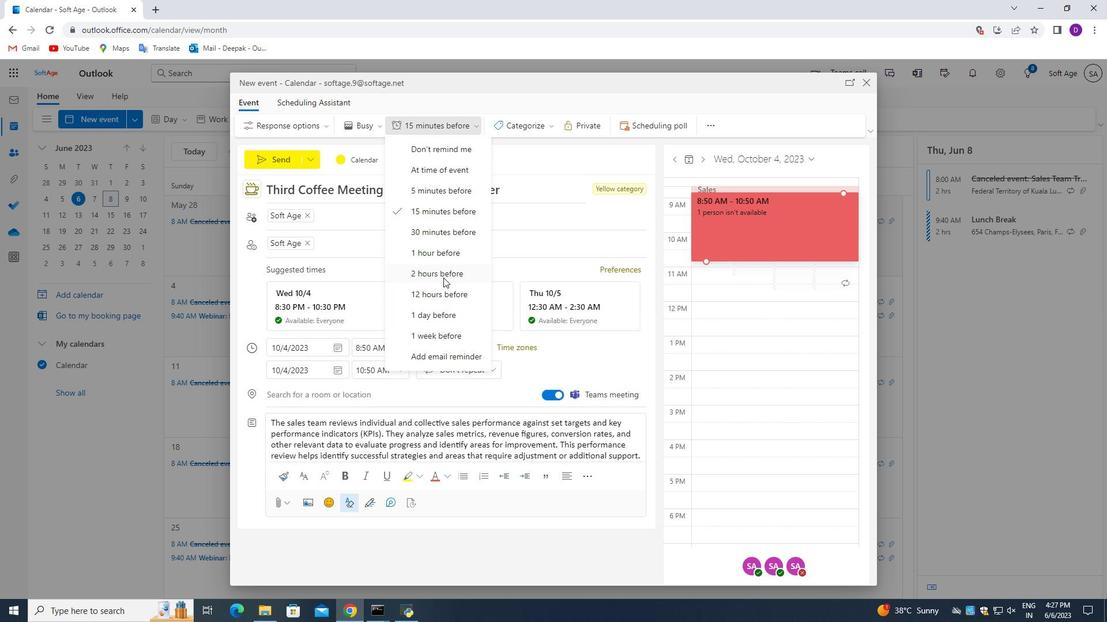 
Action: Mouse pressed left at (443, 273)
Screenshot: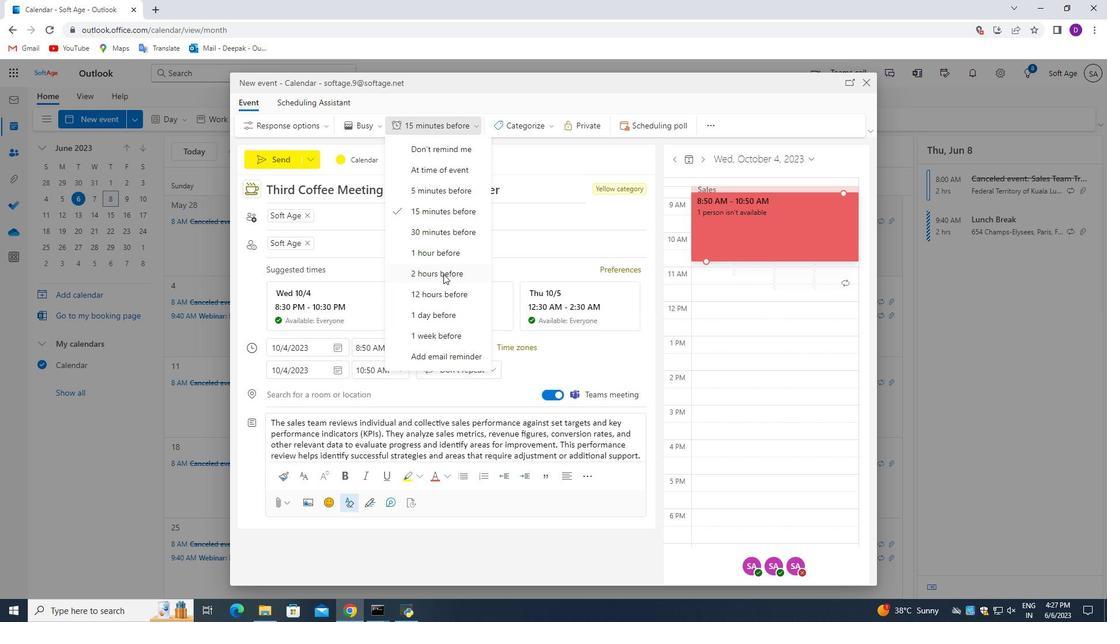 
Action: Mouse moved to (270, 162)
Screenshot: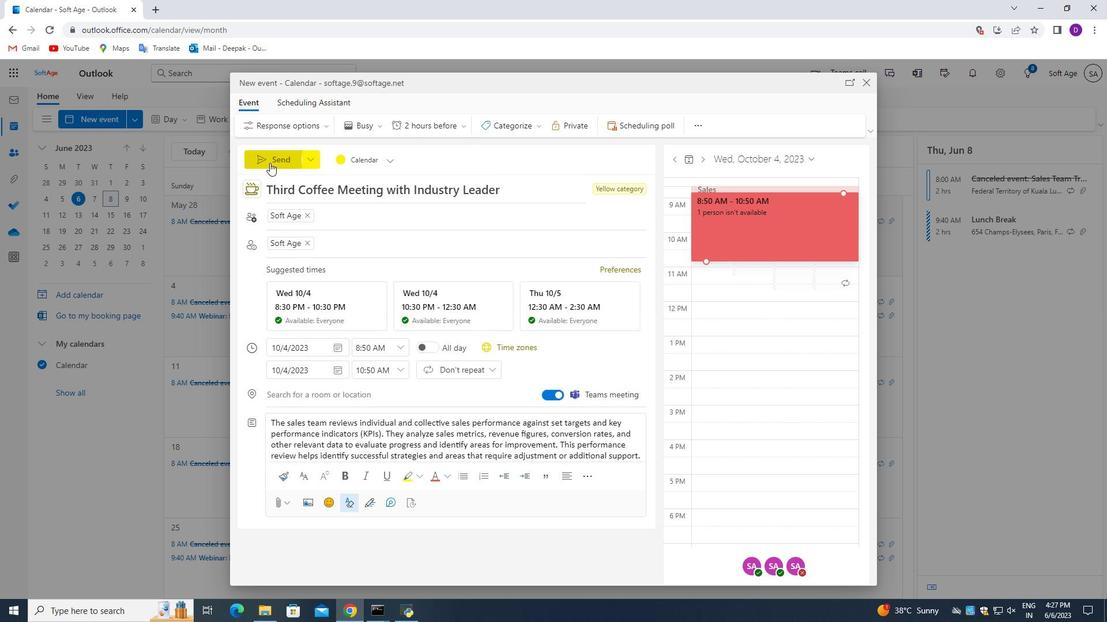 
Action: Mouse pressed left at (270, 162)
Screenshot: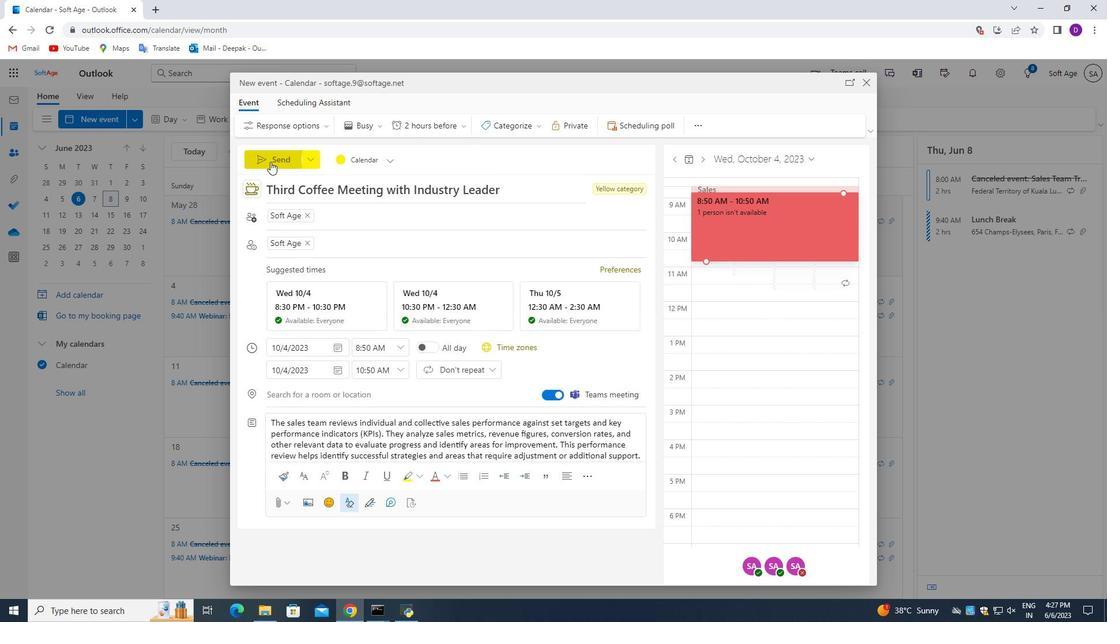 
Action: Mouse moved to (271, 162)
Screenshot: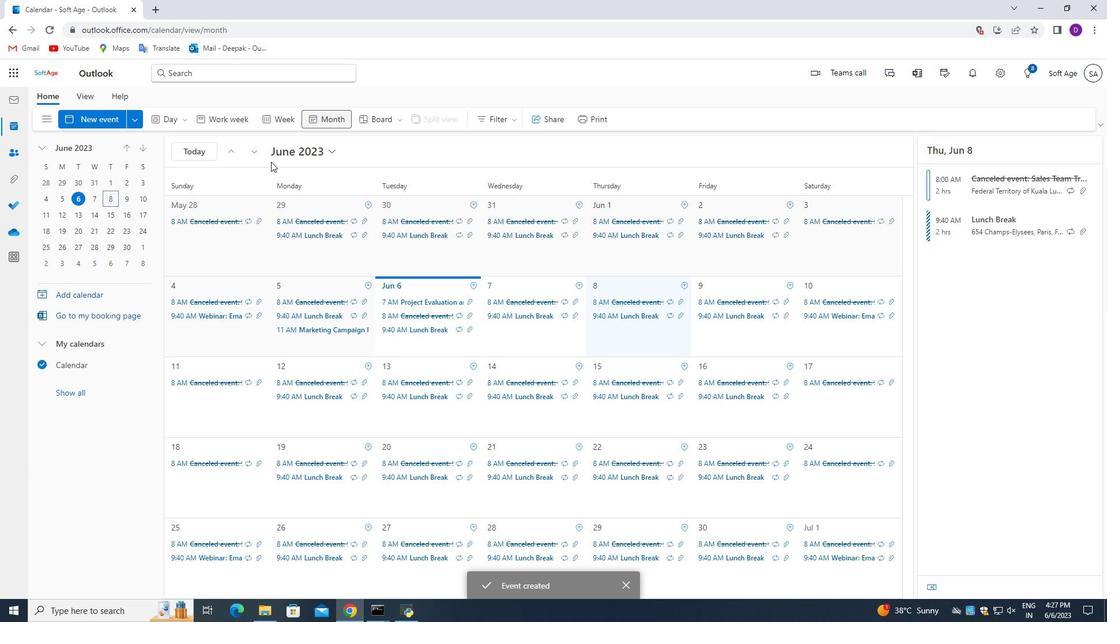 
